 Task: Create new customer invoice with Date Opened: 13-Apr-23, Select Customer: Heads Will Roll, Terms: Net 7. Make invoice entry for item-1 with Date: 13-Apr-23, Description: Victoria's Secret Pleated Babydoll Black (XL)
, Income Account: Income:Sales, Quantity: 2, Unit Price: 12.99, Sales Tax: Y, Sales Tax Included: Y, Tax Table: Sales Tax. Post Invoice with Post Date: 13-Apr-23, Post to Accounts: Assets:Accounts Receivable. Pay / Process Payment with Transaction Date: 19-Apr-23, Amount: 25.98, Transfer Account: Checking Account. Go to 'Print Invoice'. Save a pdf copy of the invoice.
Action: Mouse moved to (168, 37)
Screenshot: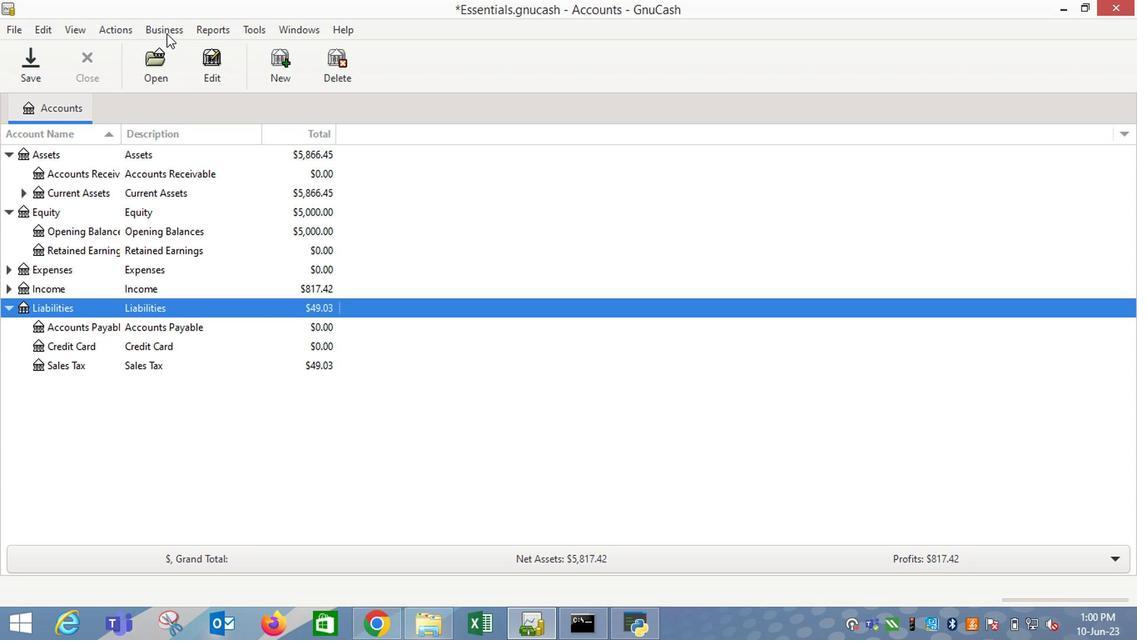 
Action: Mouse pressed left at (168, 37)
Screenshot: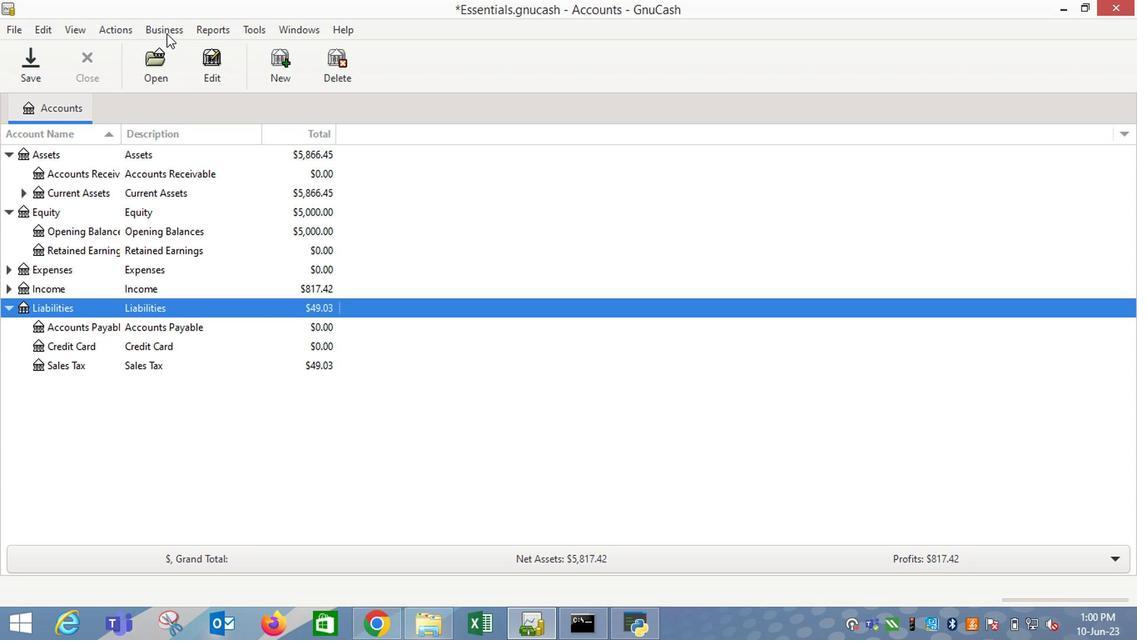 
Action: Mouse moved to (379, 122)
Screenshot: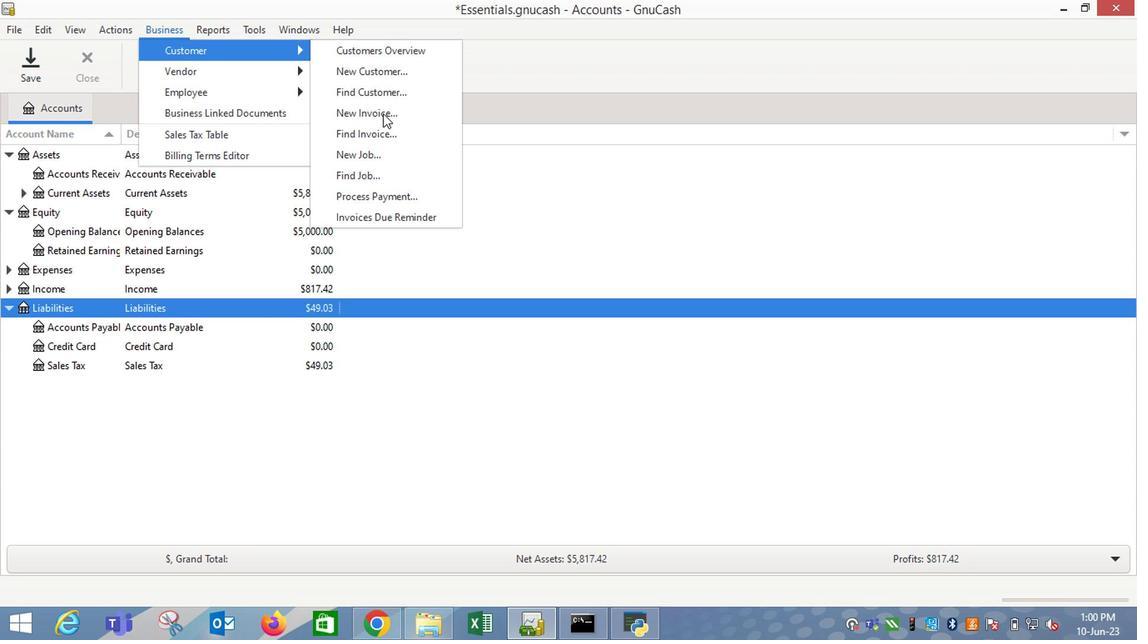 
Action: Mouse pressed left at (379, 122)
Screenshot: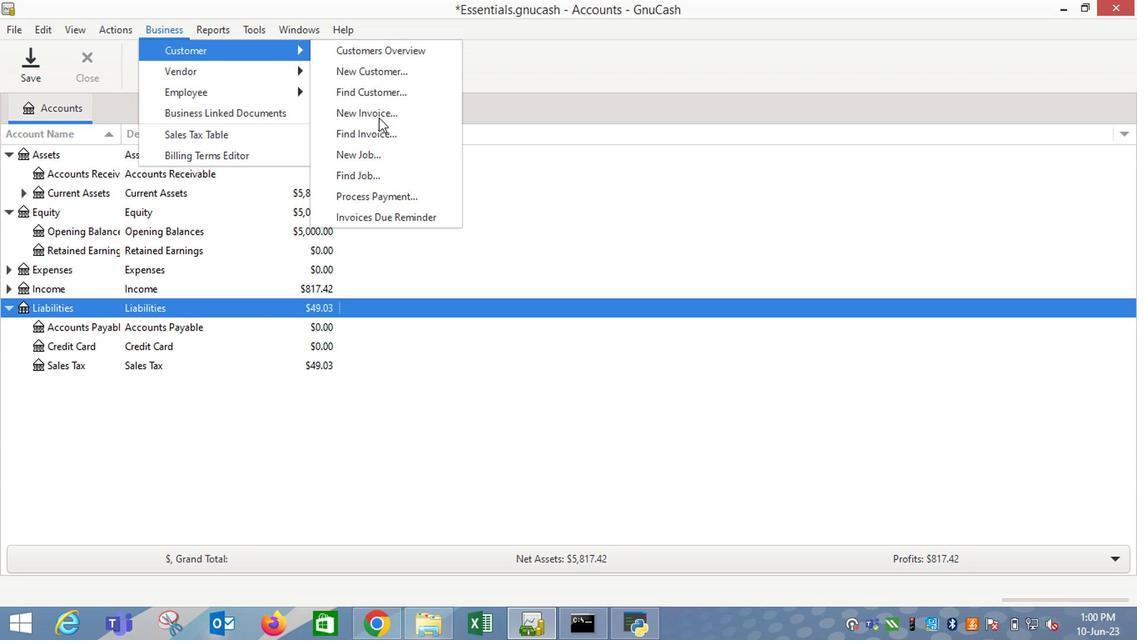 
Action: Mouse moved to (686, 257)
Screenshot: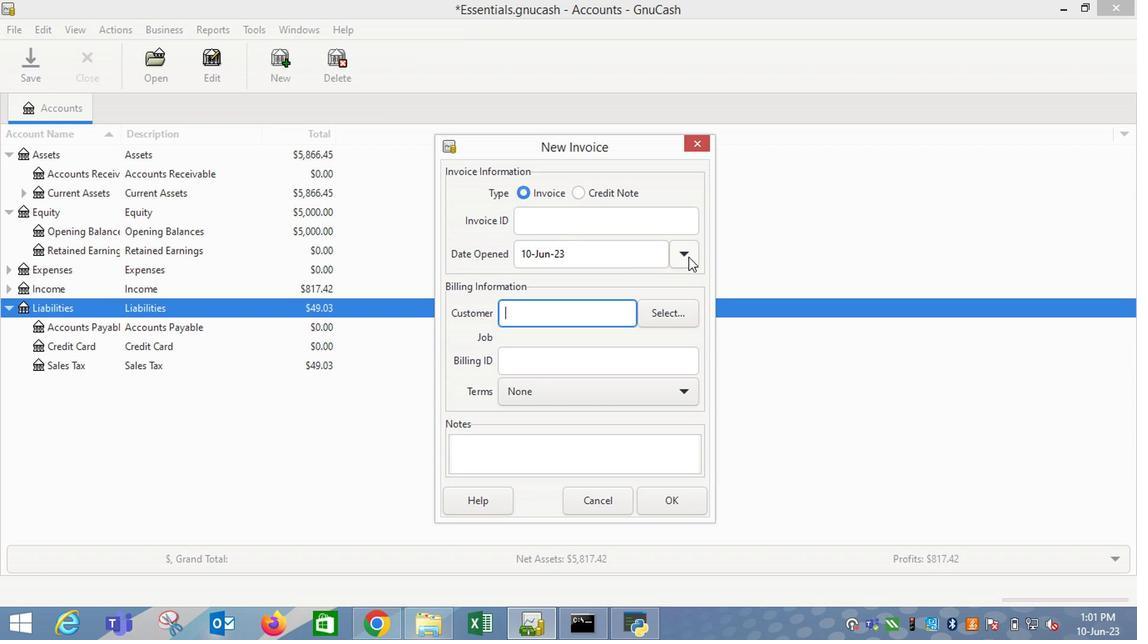 
Action: Mouse pressed left at (686, 257)
Screenshot: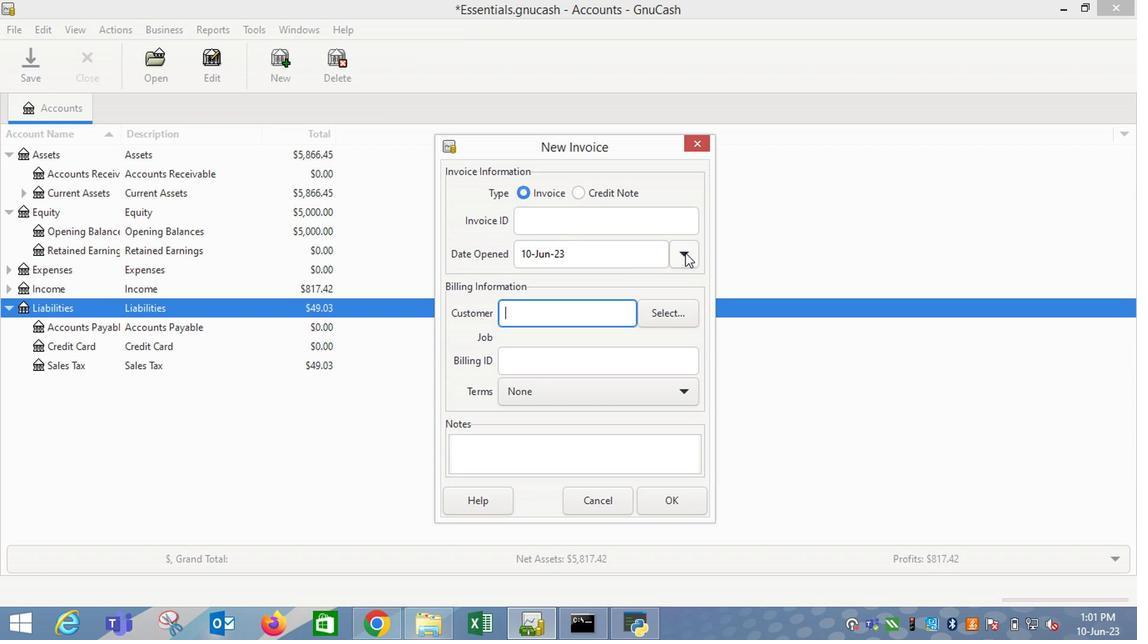 
Action: Mouse moved to (555, 280)
Screenshot: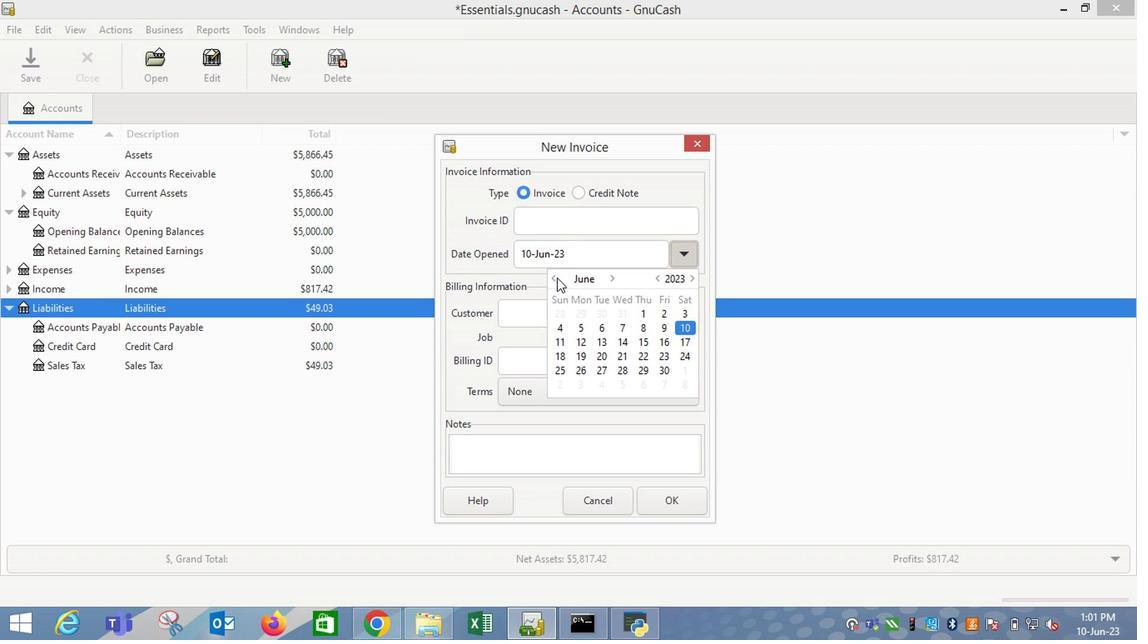 
Action: Mouse pressed left at (555, 280)
Screenshot: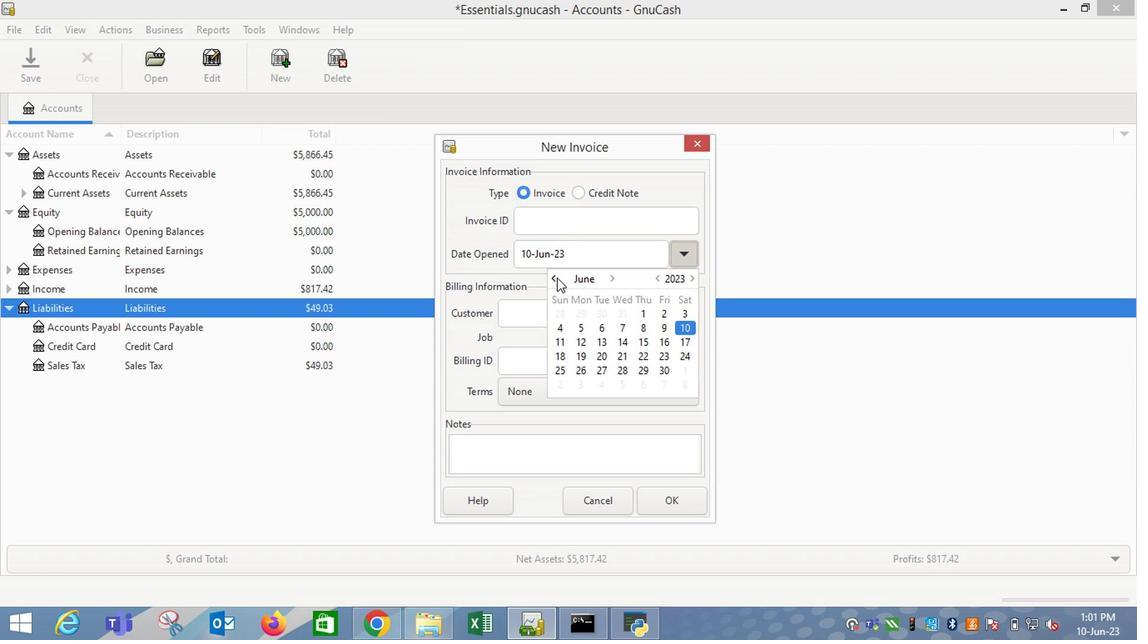 
Action: Mouse pressed left at (555, 280)
Screenshot: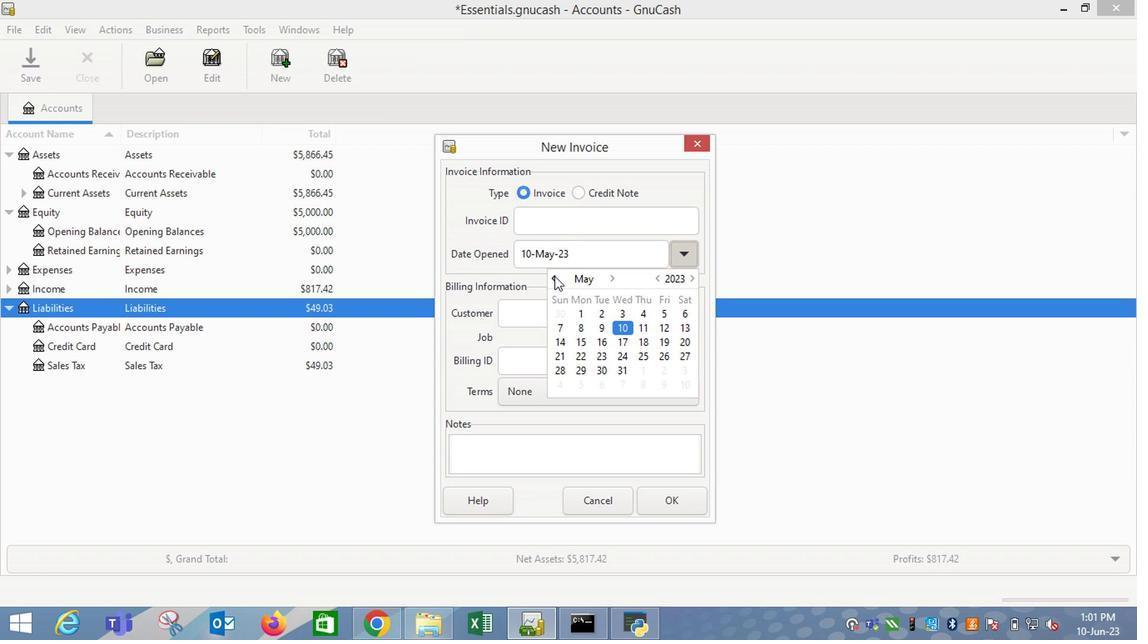 
Action: Mouse moved to (641, 343)
Screenshot: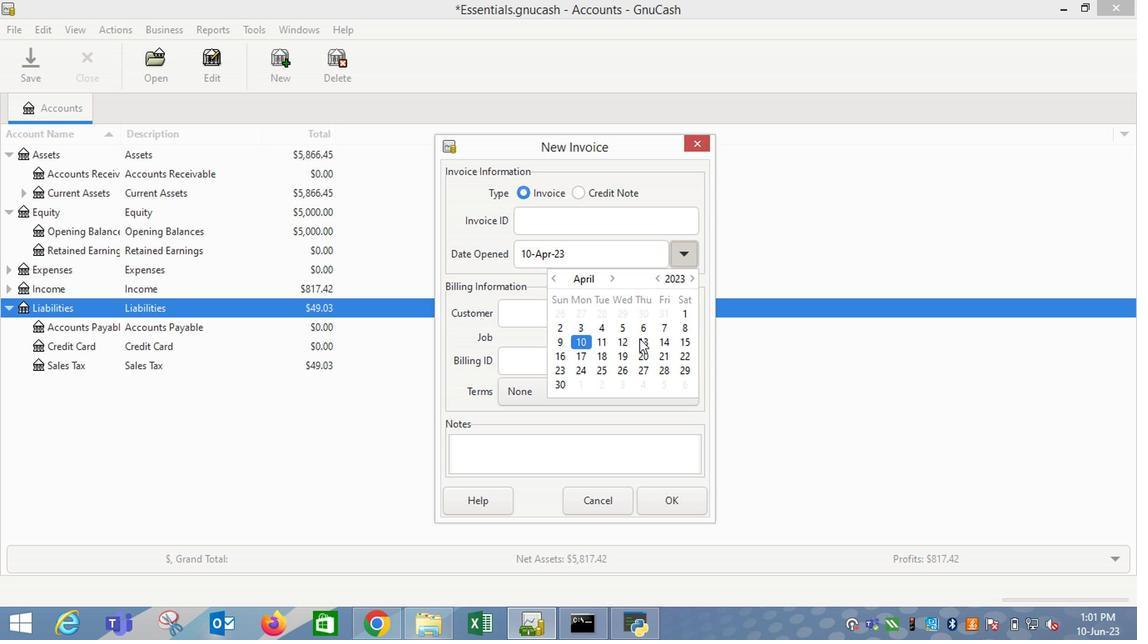 
Action: Mouse pressed left at (641, 343)
Screenshot: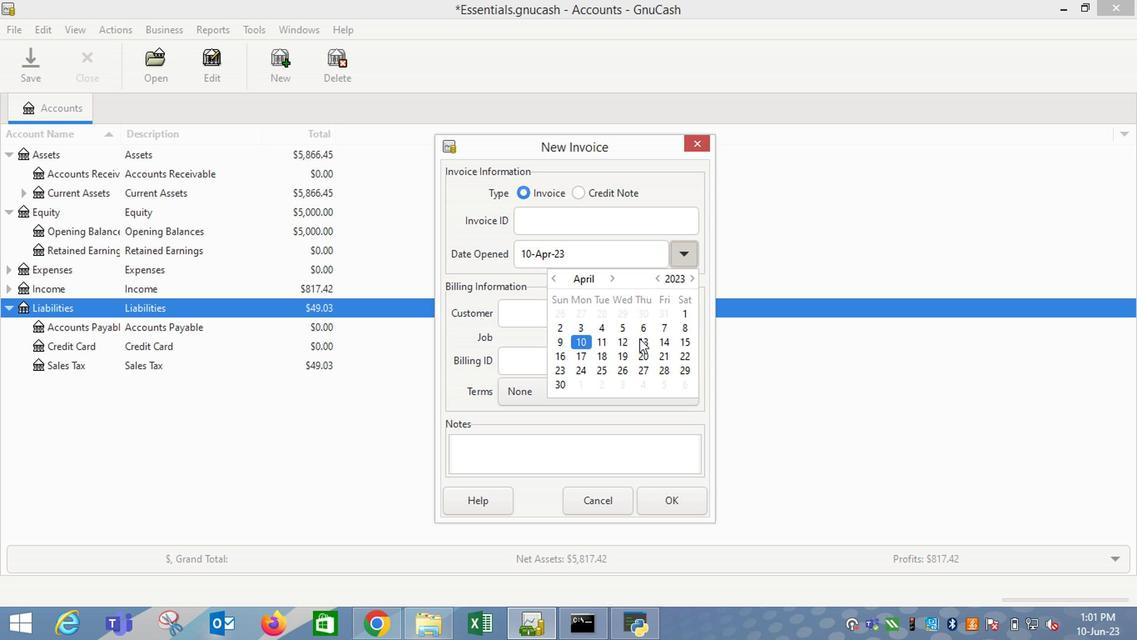 
Action: Mouse moved to (519, 321)
Screenshot: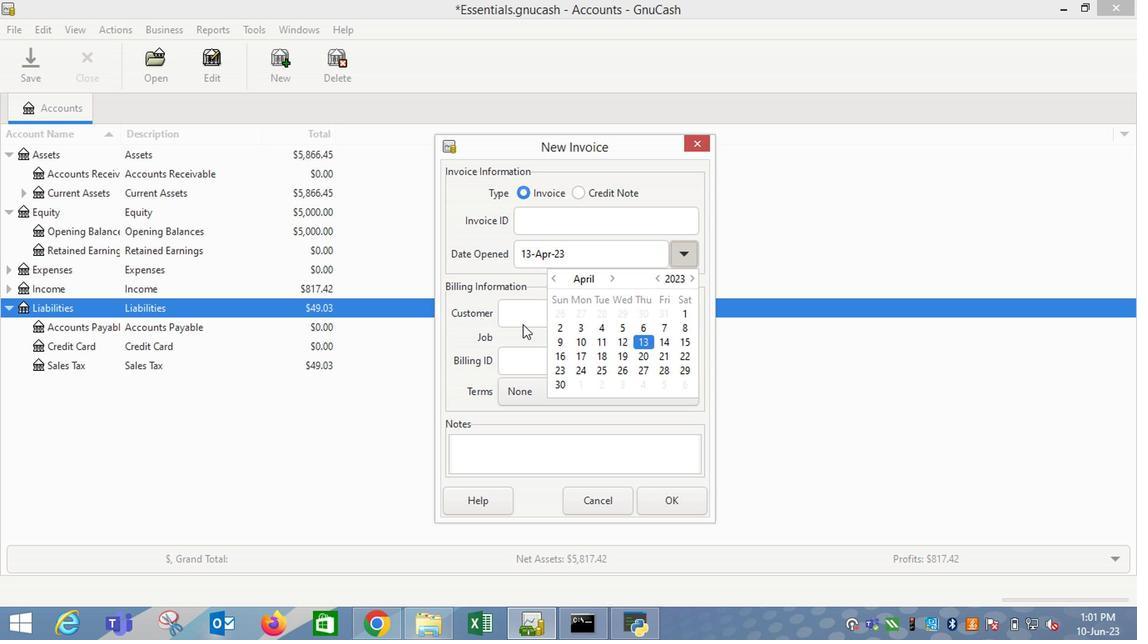
Action: Mouse pressed left at (519, 321)
Screenshot: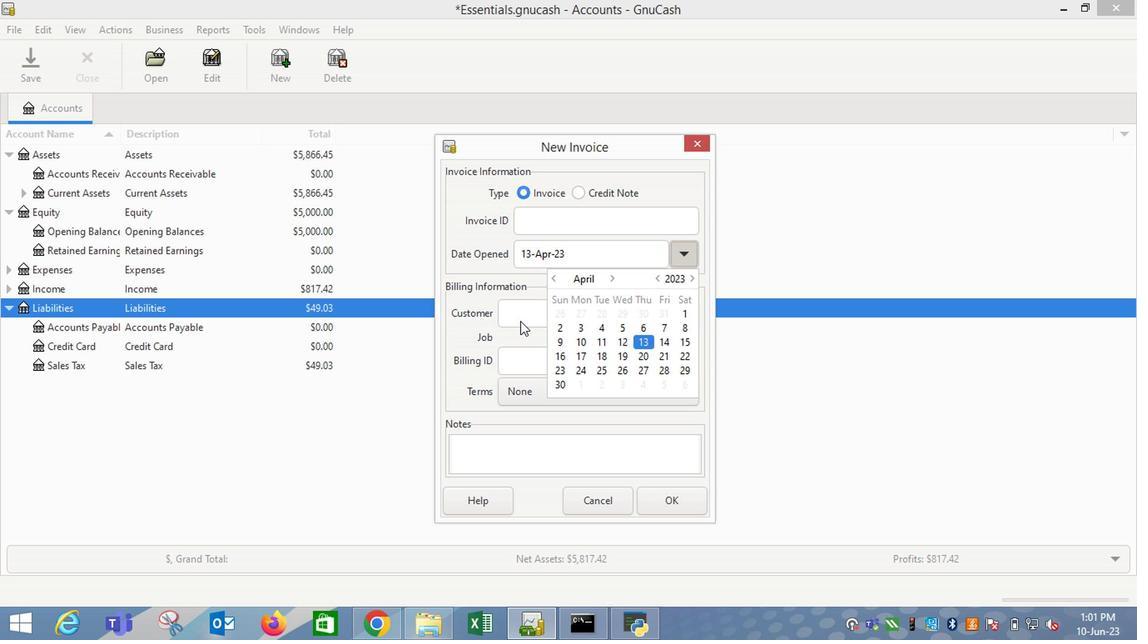 
Action: Mouse moved to (525, 317)
Screenshot: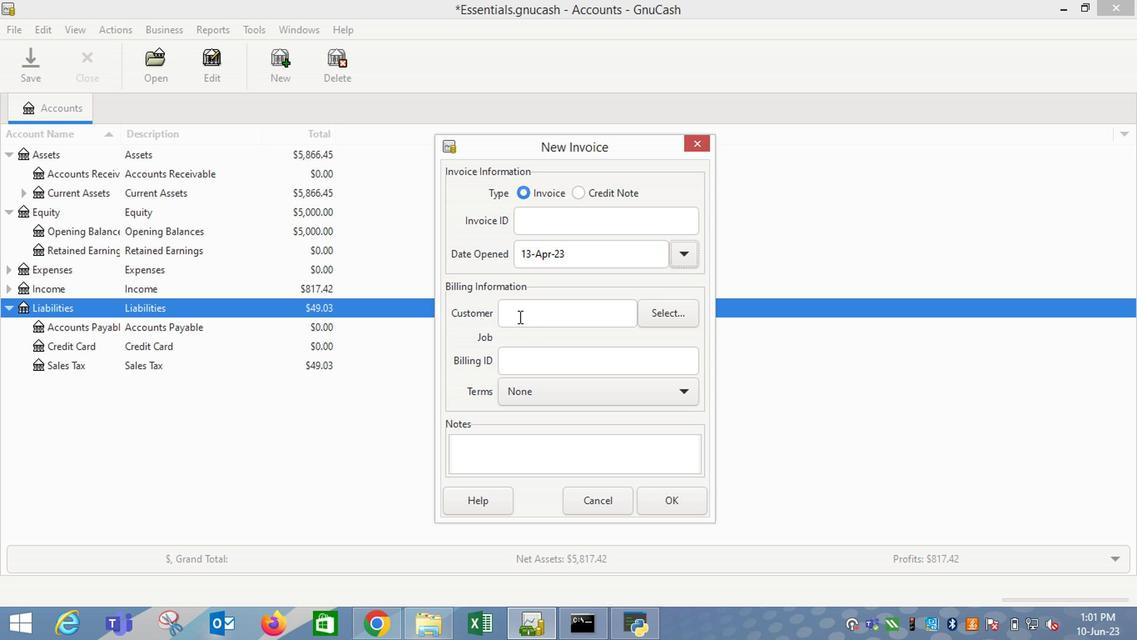 
Action: Mouse pressed left at (525, 317)
Screenshot: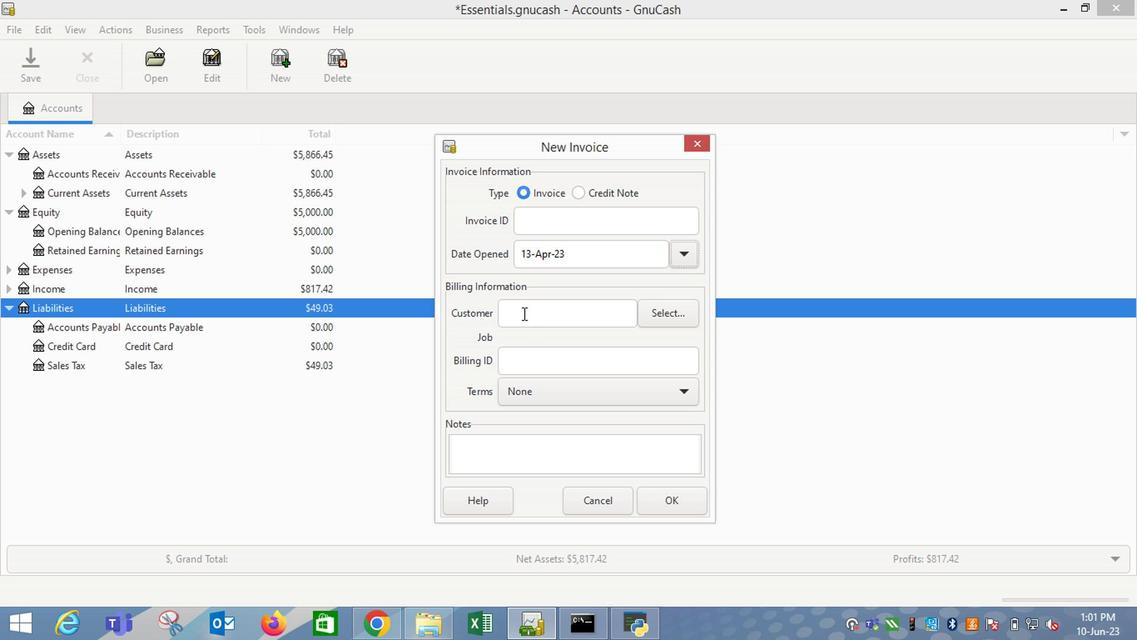 
Action: Key pressed <Key.shift_r><Key.shift_r><Key.shift_r>Heads
Screenshot: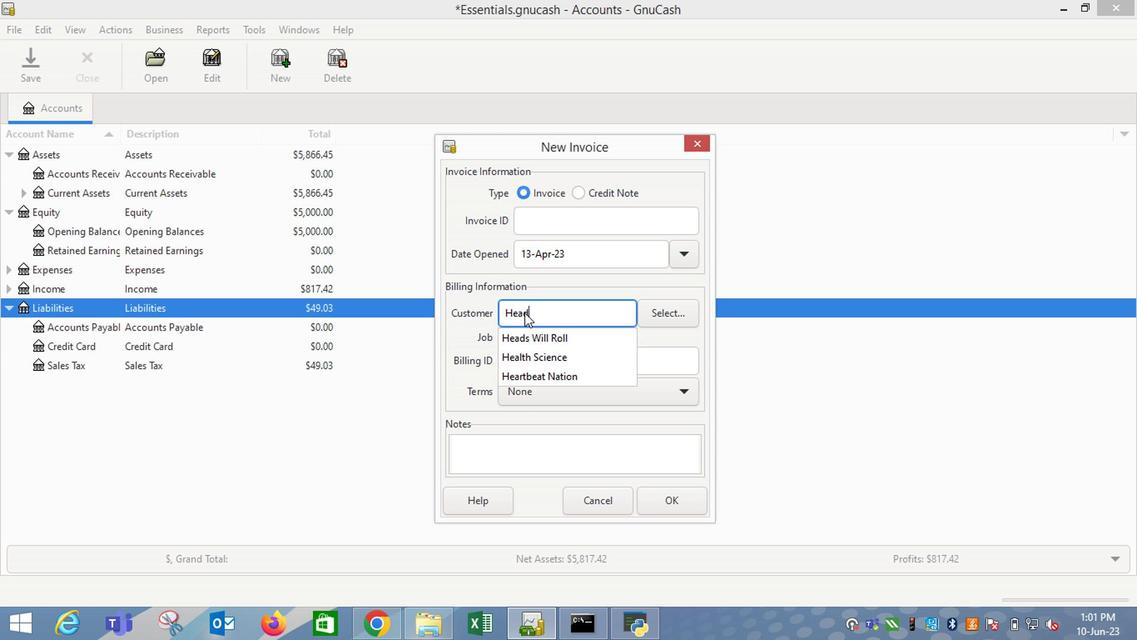 
Action: Mouse moved to (546, 342)
Screenshot: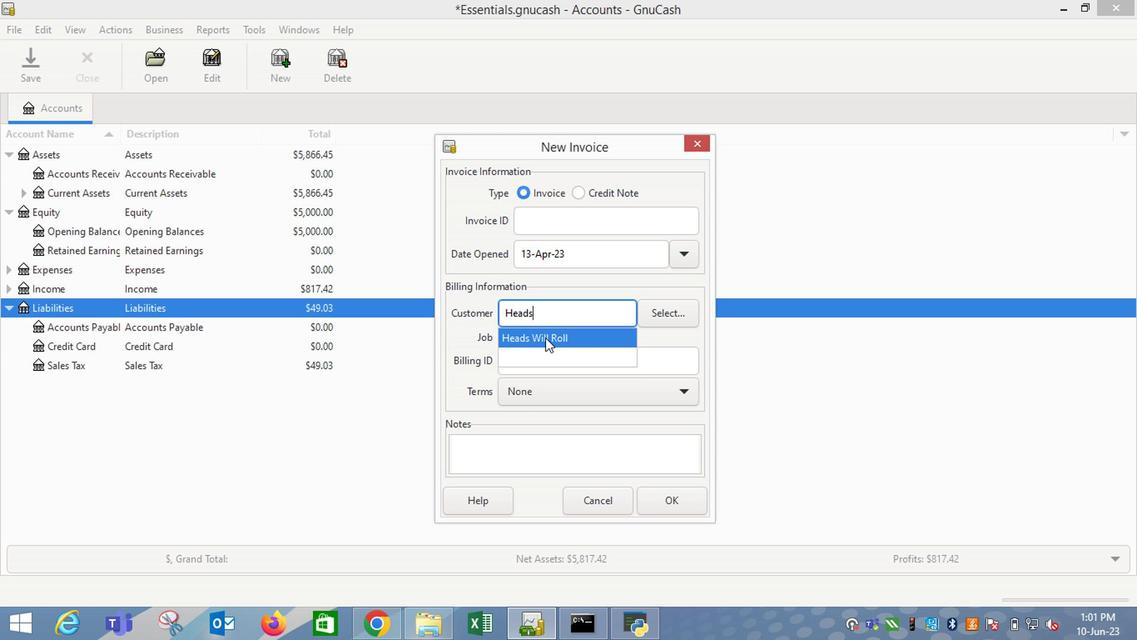 
Action: Mouse pressed left at (546, 342)
Screenshot: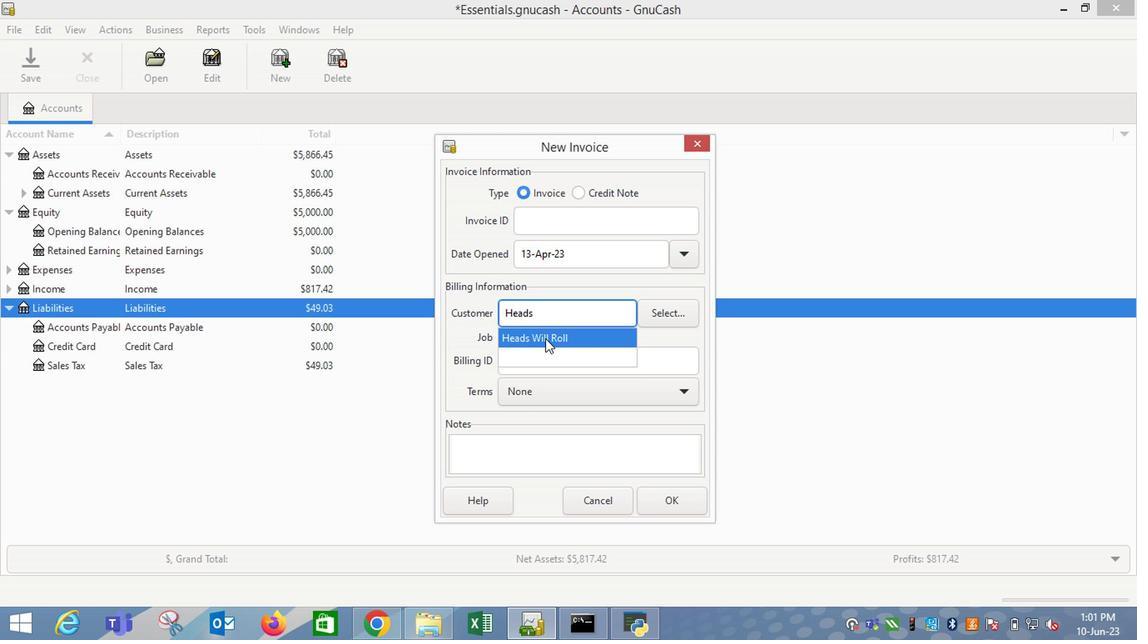 
Action: Mouse moved to (539, 402)
Screenshot: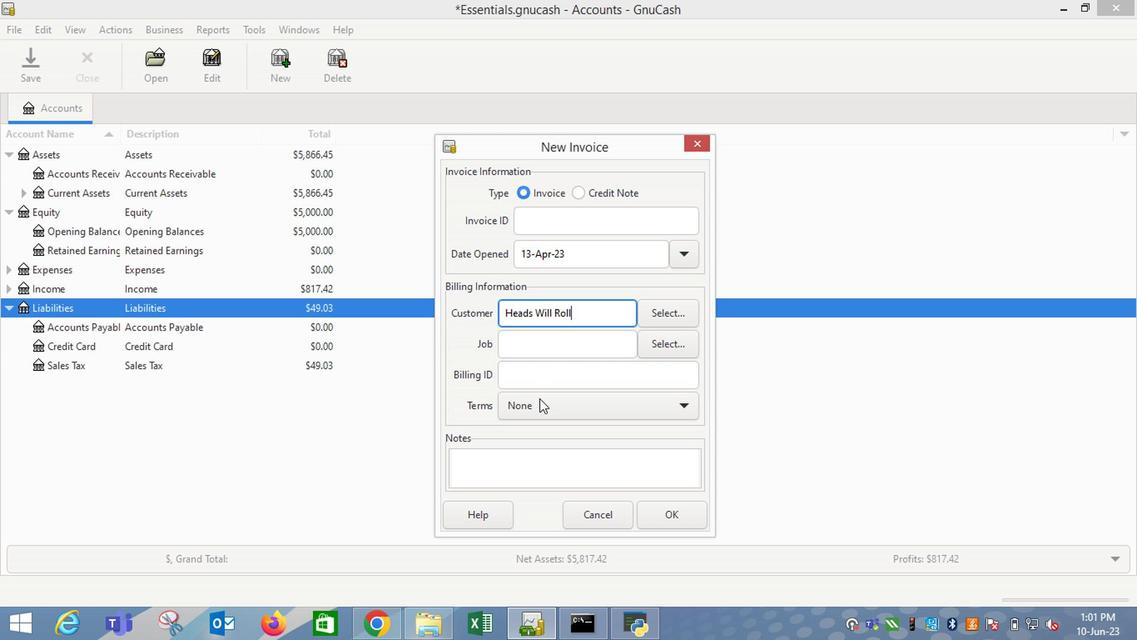 
Action: Mouse pressed left at (539, 402)
Screenshot: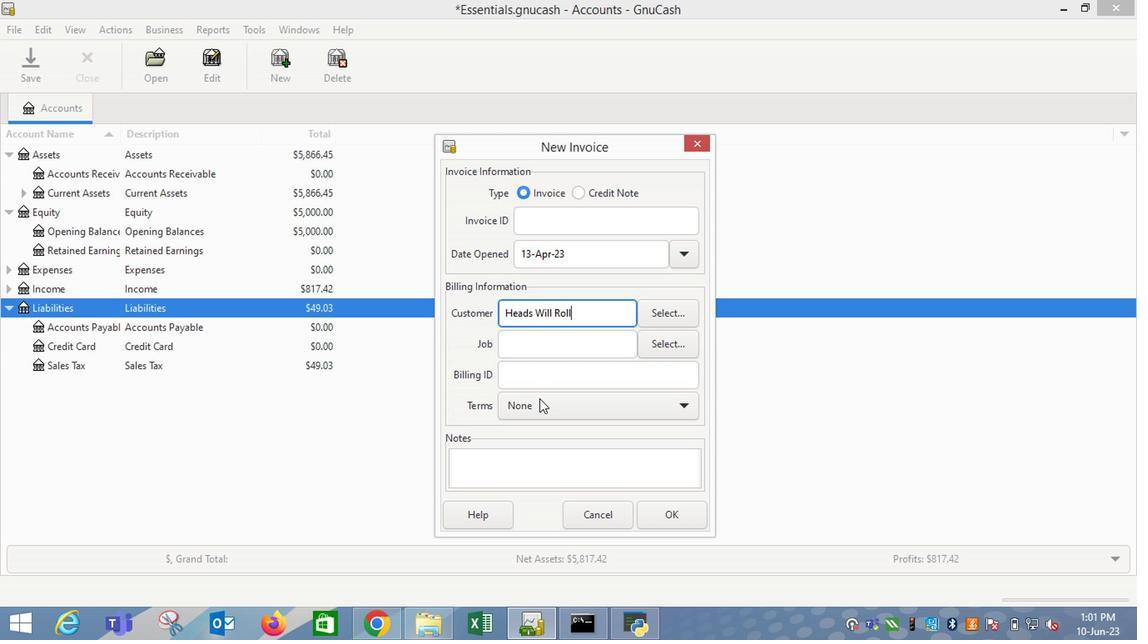
Action: Mouse moved to (539, 480)
Screenshot: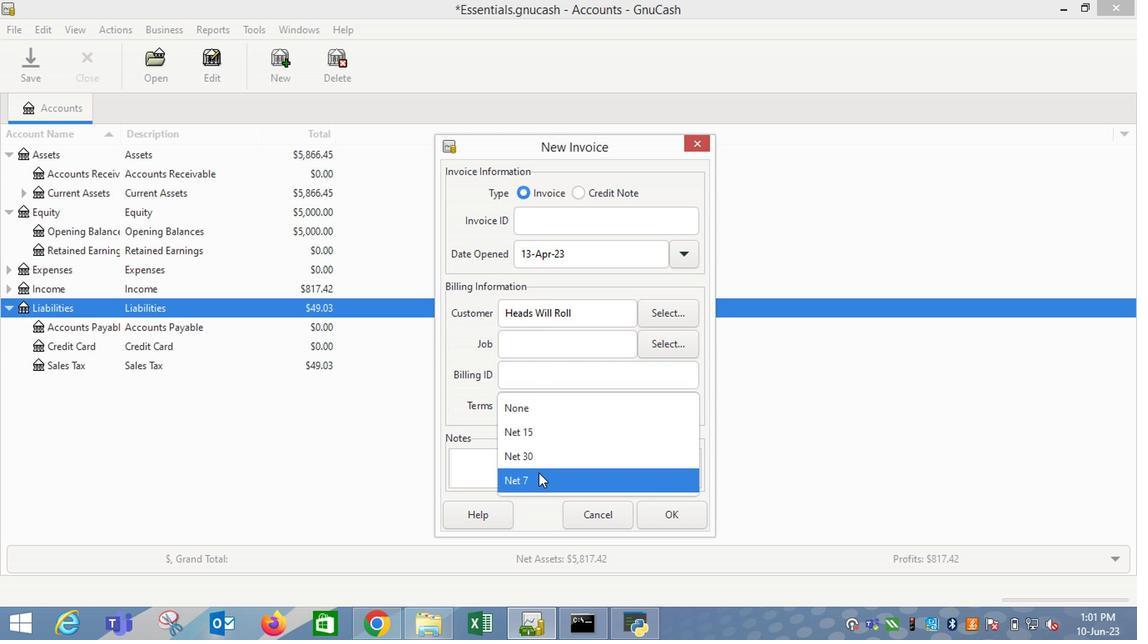 
Action: Mouse pressed left at (539, 480)
Screenshot: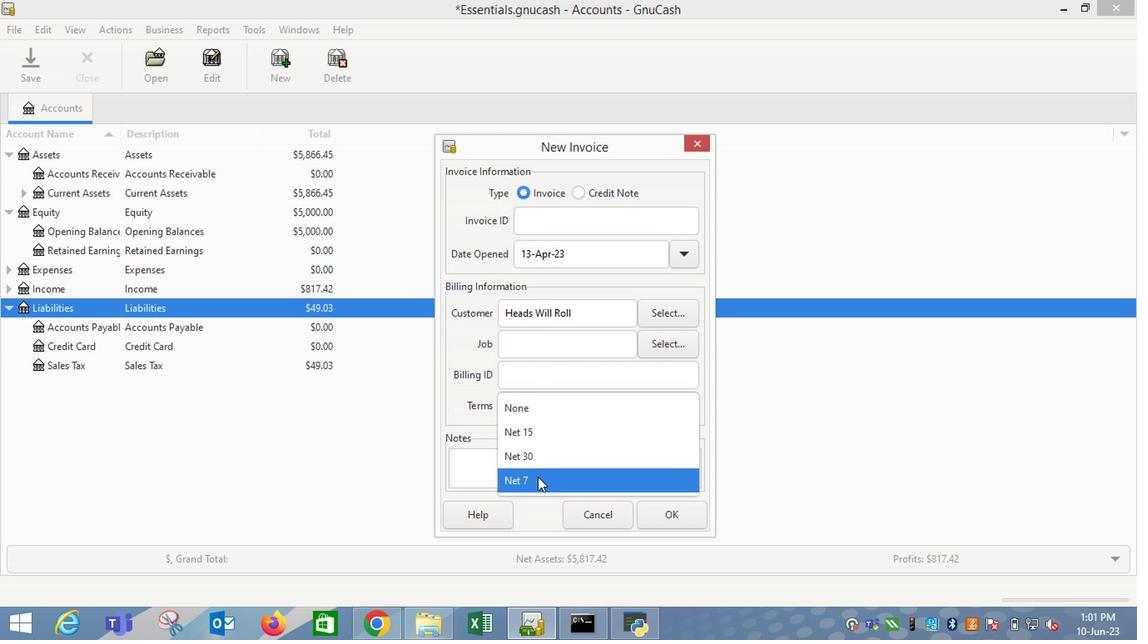
Action: Mouse moved to (657, 517)
Screenshot: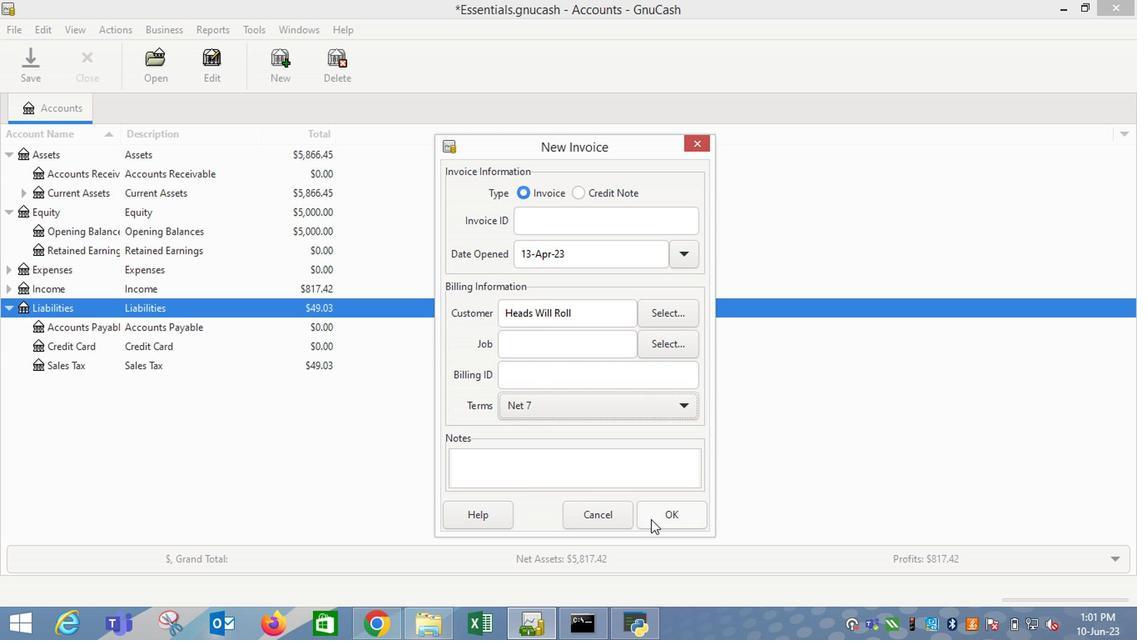 
Action: Mouse pressed left at (657, 517)
Screenshot: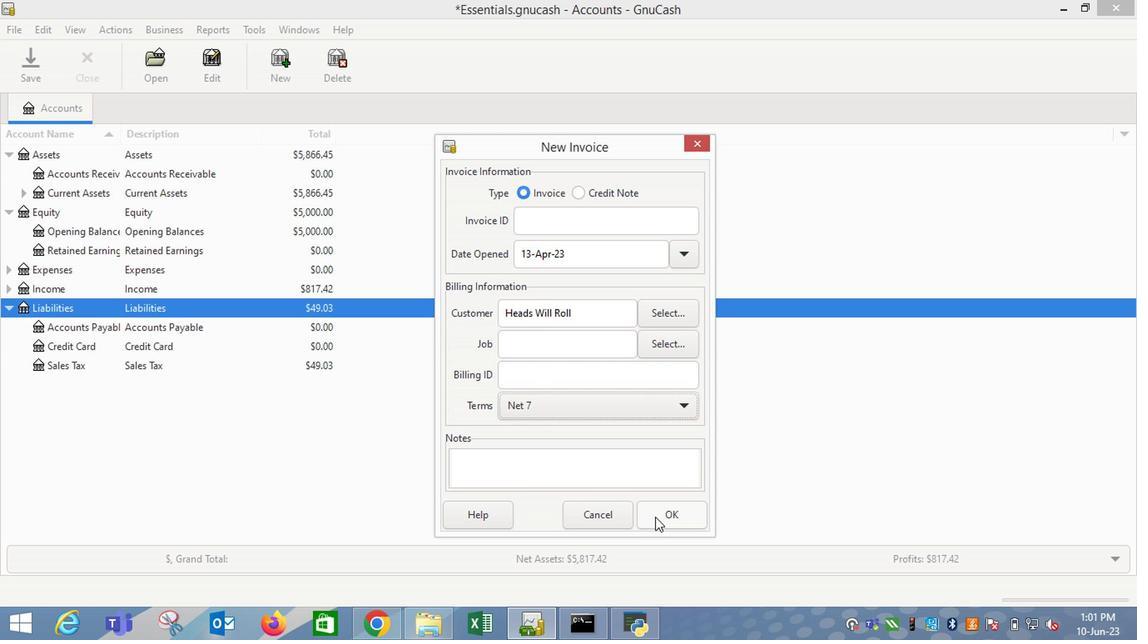
Action: Mouse moved to (72, 329)
Screenshot: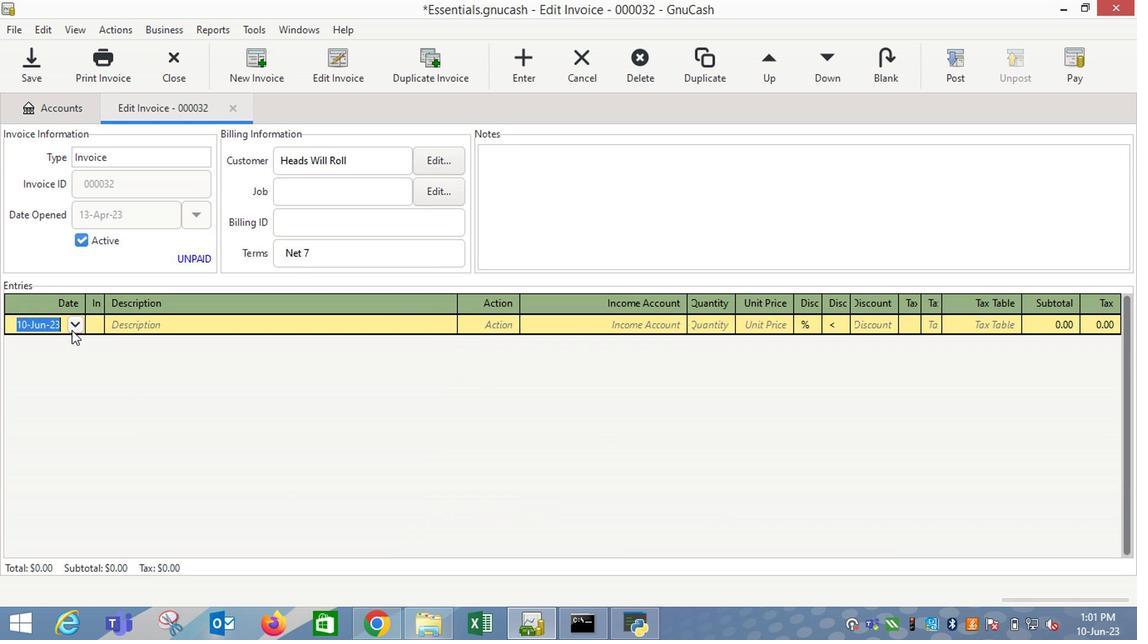 
Action: Mouse pressed left at (72, 329)
Screenshot: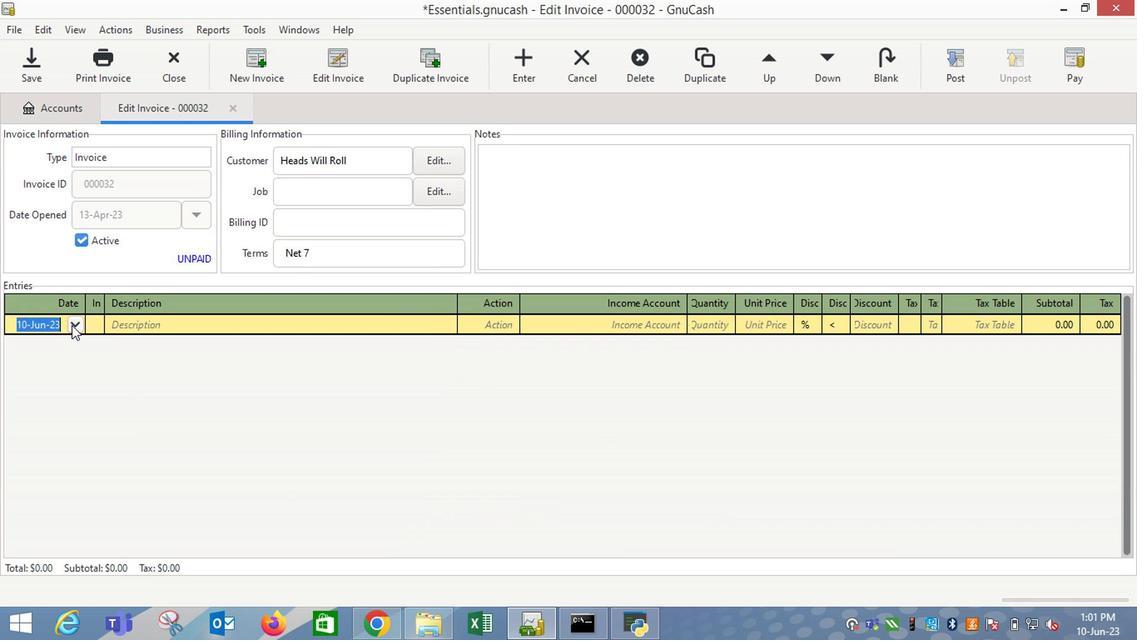 
Action: Mouse moved to (12, 348)
Screenshot: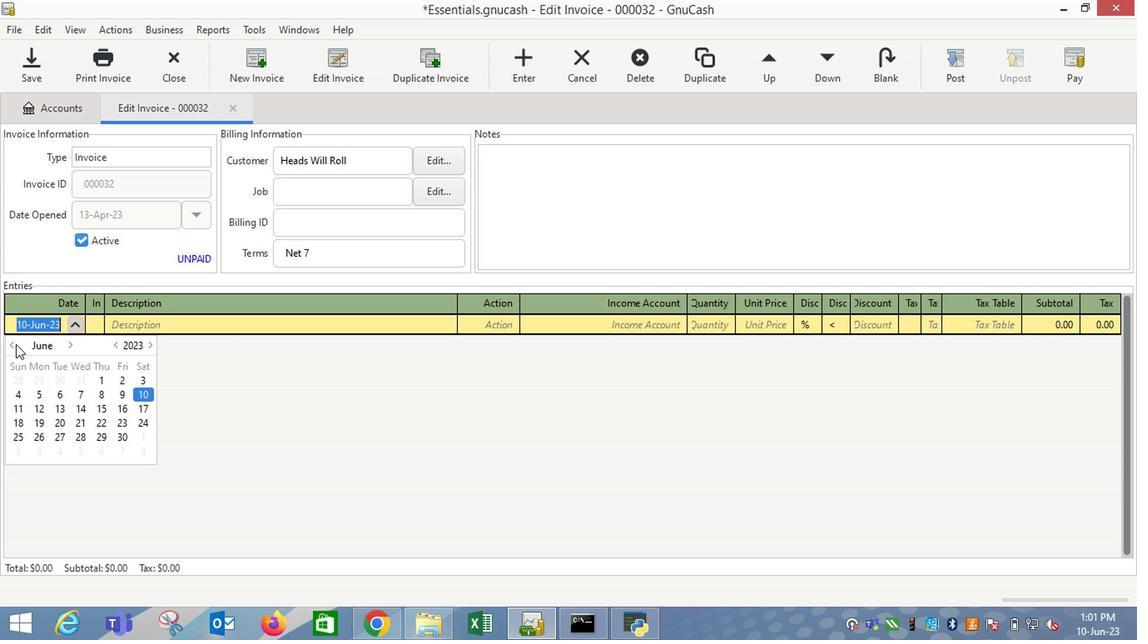 
Action: Mouse pressed left at (12, 348)
Screenshot: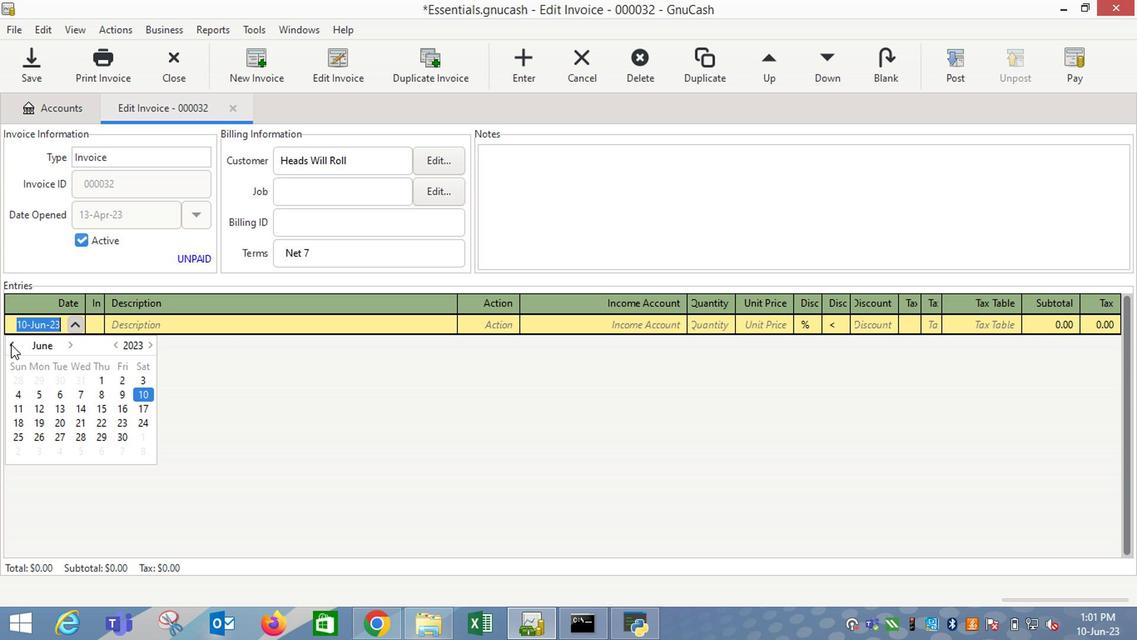 
Action: Mouse pressed left at (12, 348)
Screenshot: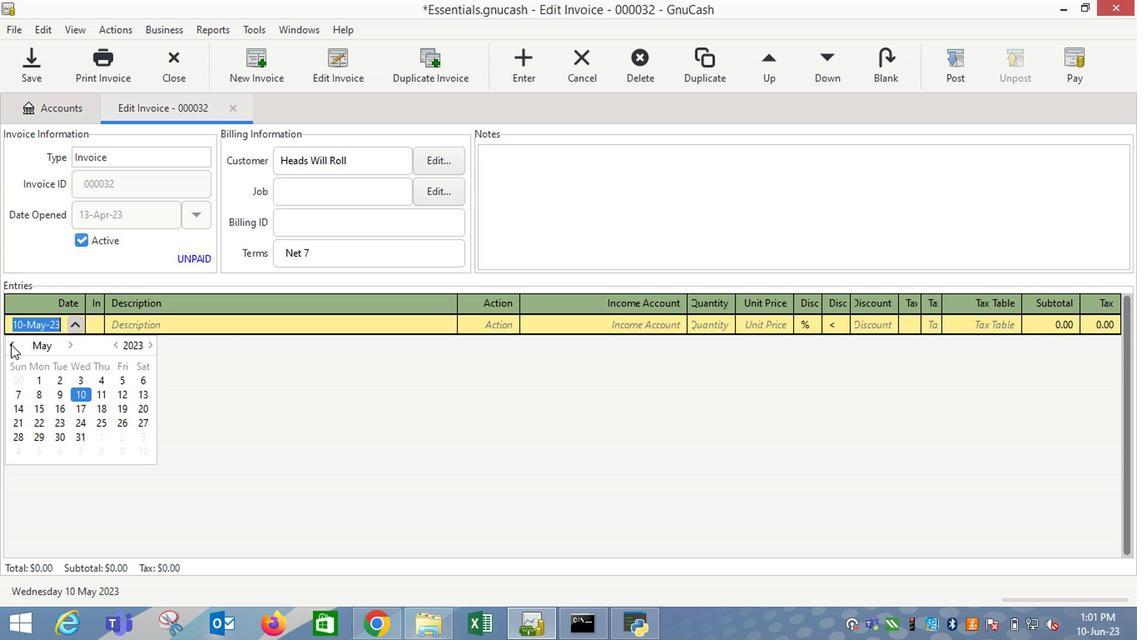 
Action: Mouse moved to (103, 412)
Screenshot: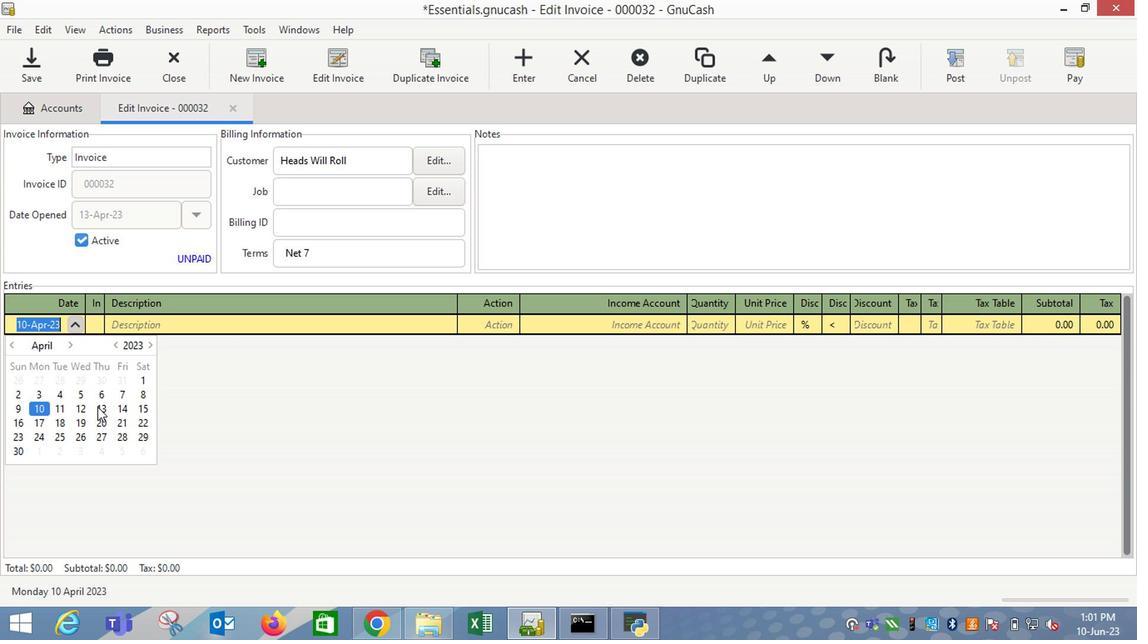 
Action: Mouse pressed left at (103, 412)
Screenshot: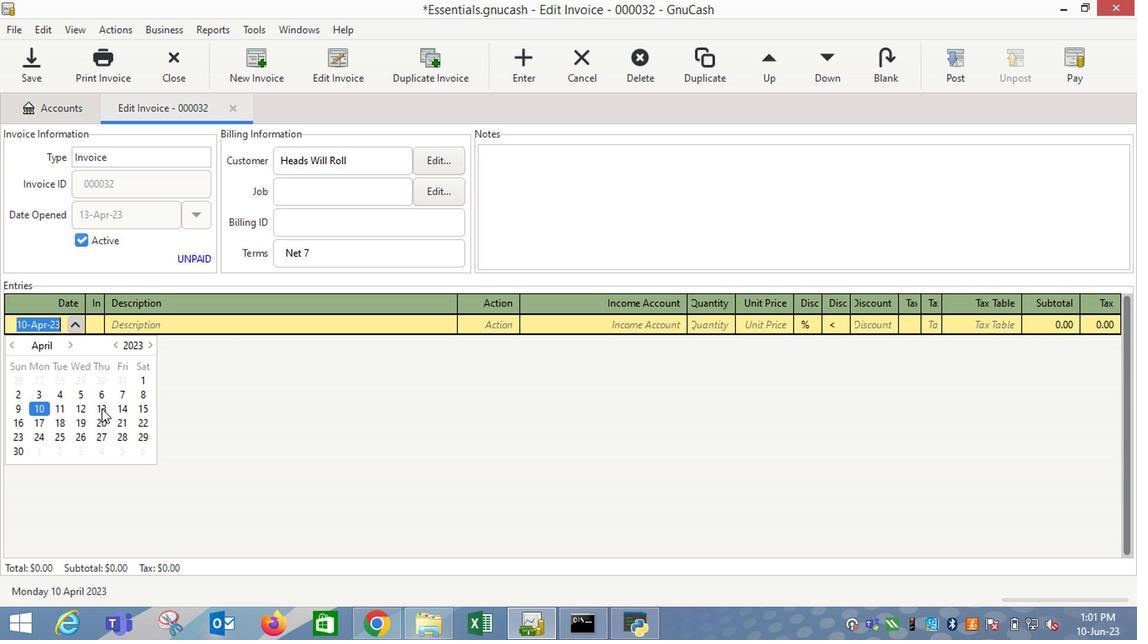 
Action: Mouse moved to (131, 398)
Screenshot: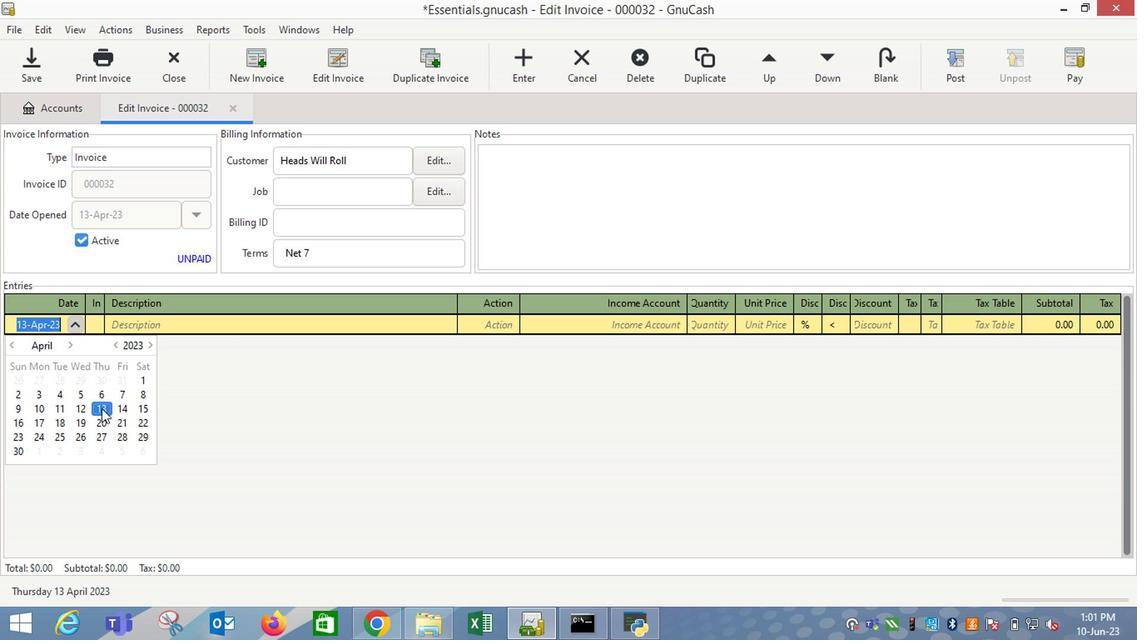 
Action: Key pressed <Key.tab><Key.shift_r>Victoria's<Key.space><Key.shift_r>Secret<Key.space><Key.shift_r>Pleated<Key.space><Key.shift_r><Key.shift_r>Babydoll<Key.space><Key.shift_r>Black<Key.space><Key.shift_r>(XL)<Key.tab><Key.tab>i<Key.down><Key.down><Key.down><Key.tab>2<Key.tab>12.99<Key.tab>
Screenshot: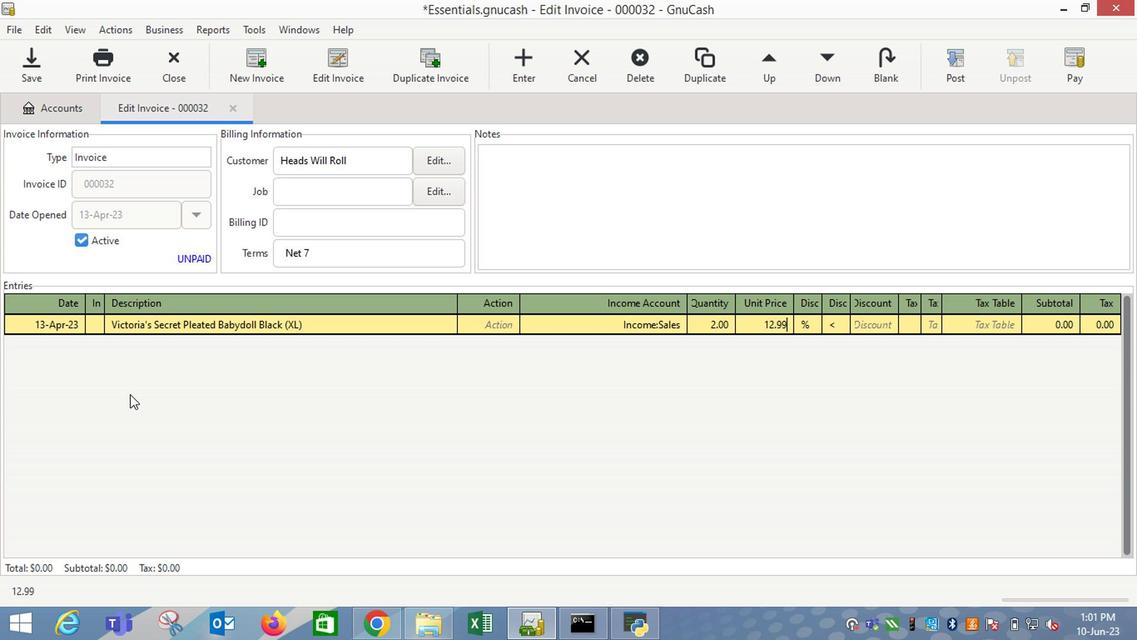 
Action: Mouse moved to (904, 328)
Screenshot: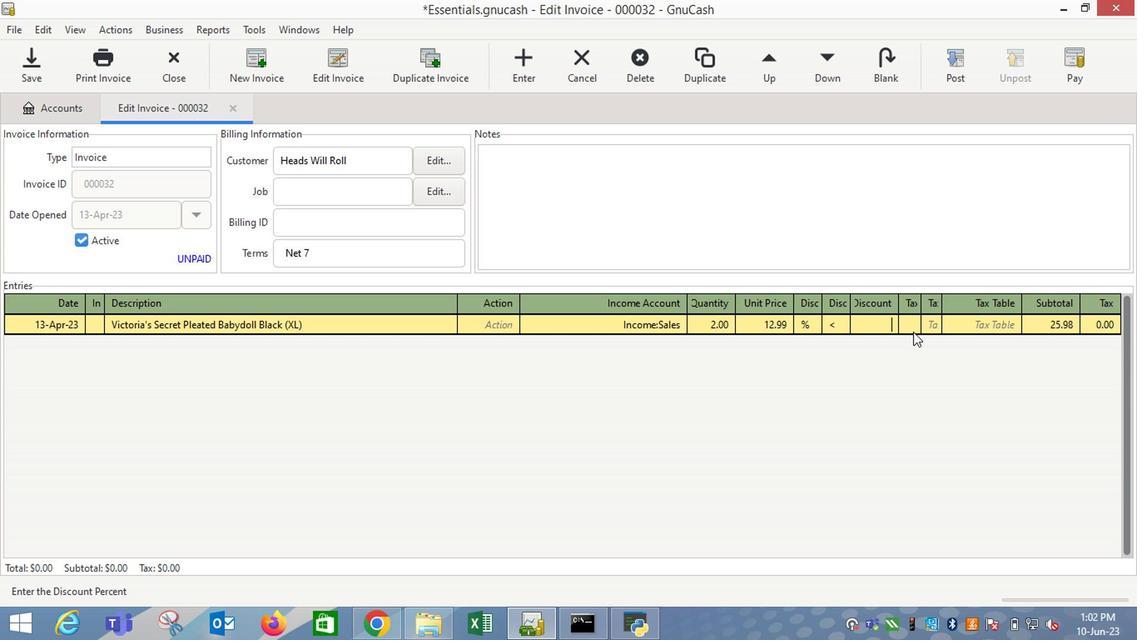 
Action: Mouse pressed left at (904, 328)
Screenshot: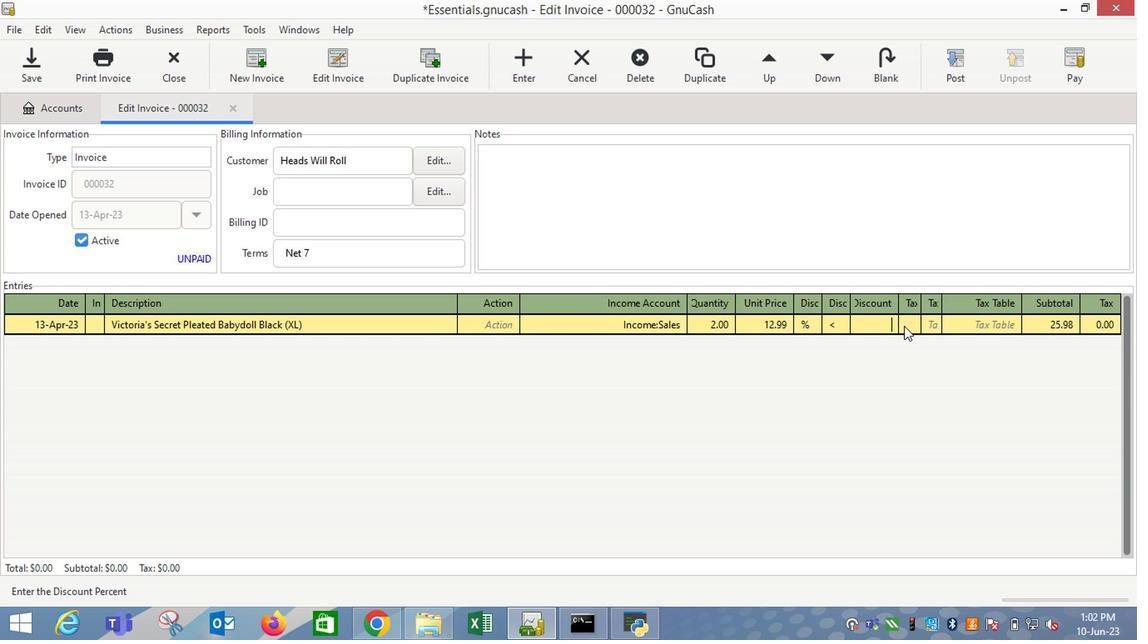 
Action: Mouse moved to (931, 330)
Screenshot: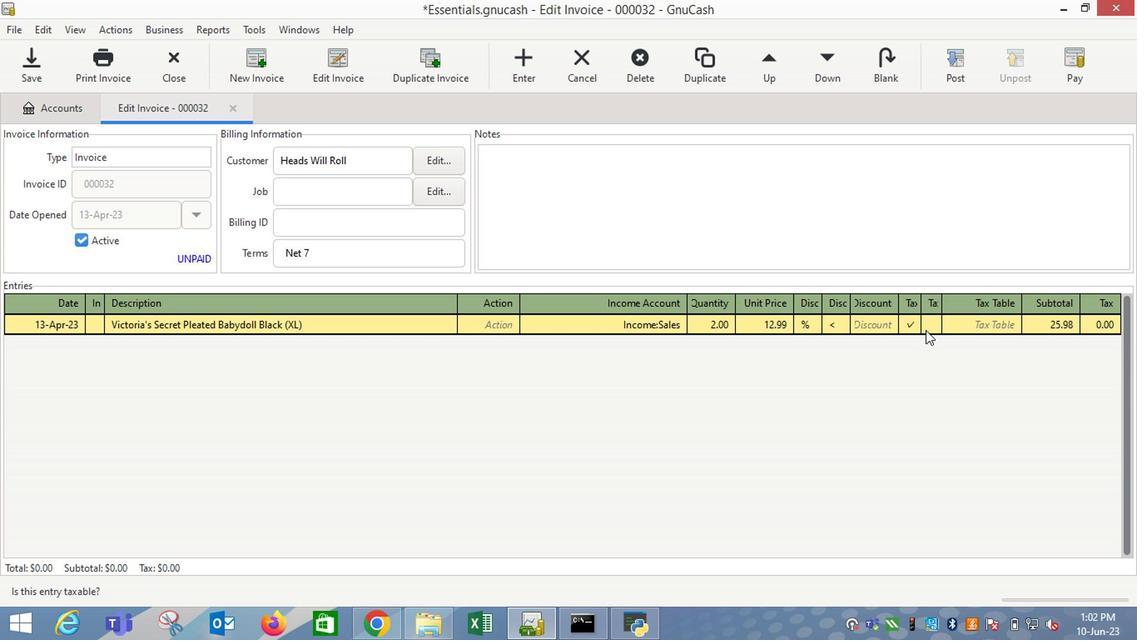 
Action: Mouse pressed left at (931, 330)
Screenshot: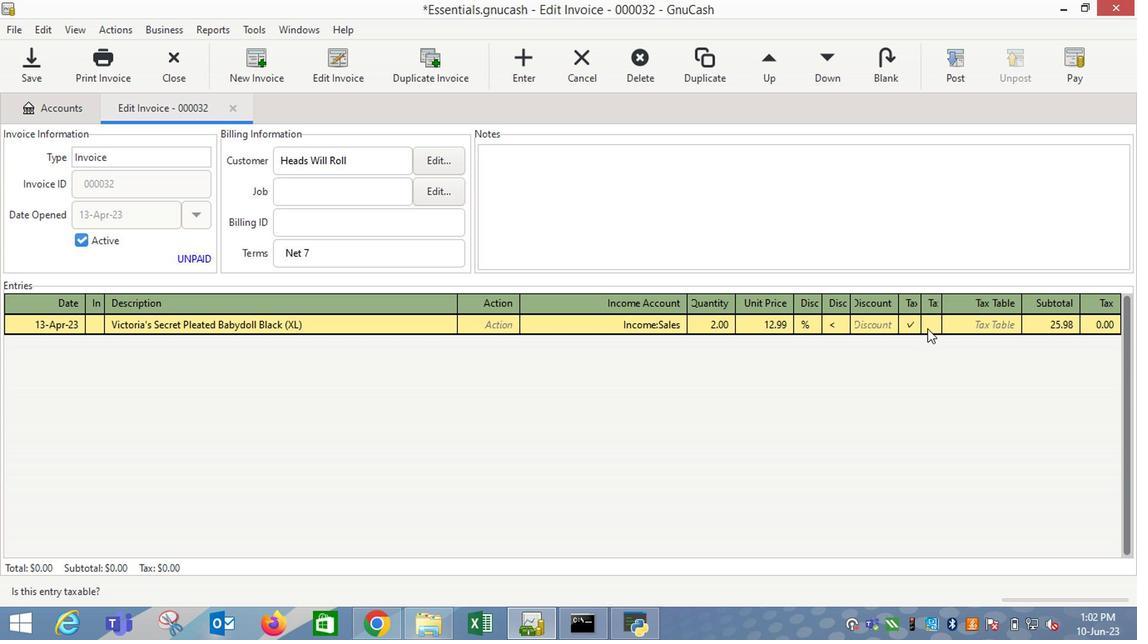 
Action: Mouse moved to (973, 324)
Screenshot: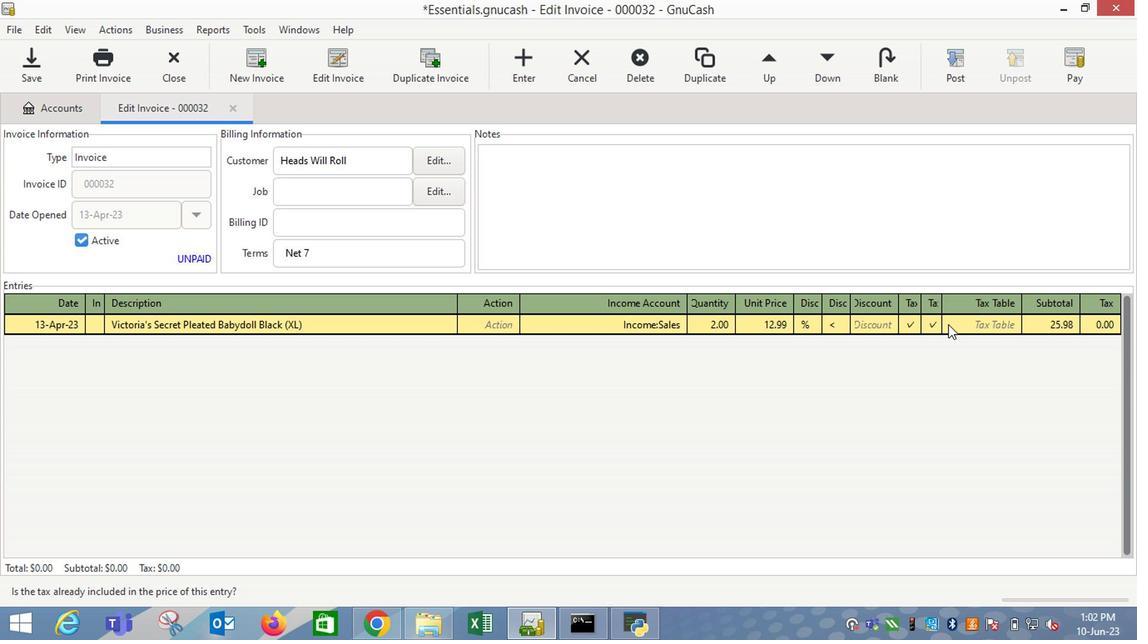 
Action: Mouse pressed left at (973, 324)
Screenshot: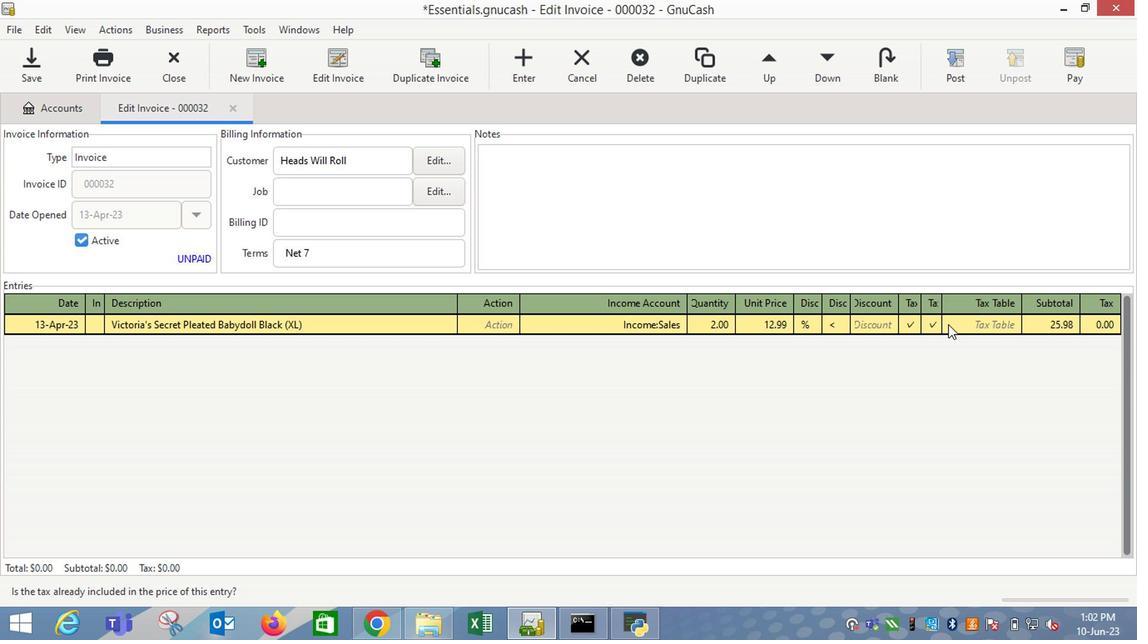 
Action: Mouse moved to (1011, 332)
Screenshot: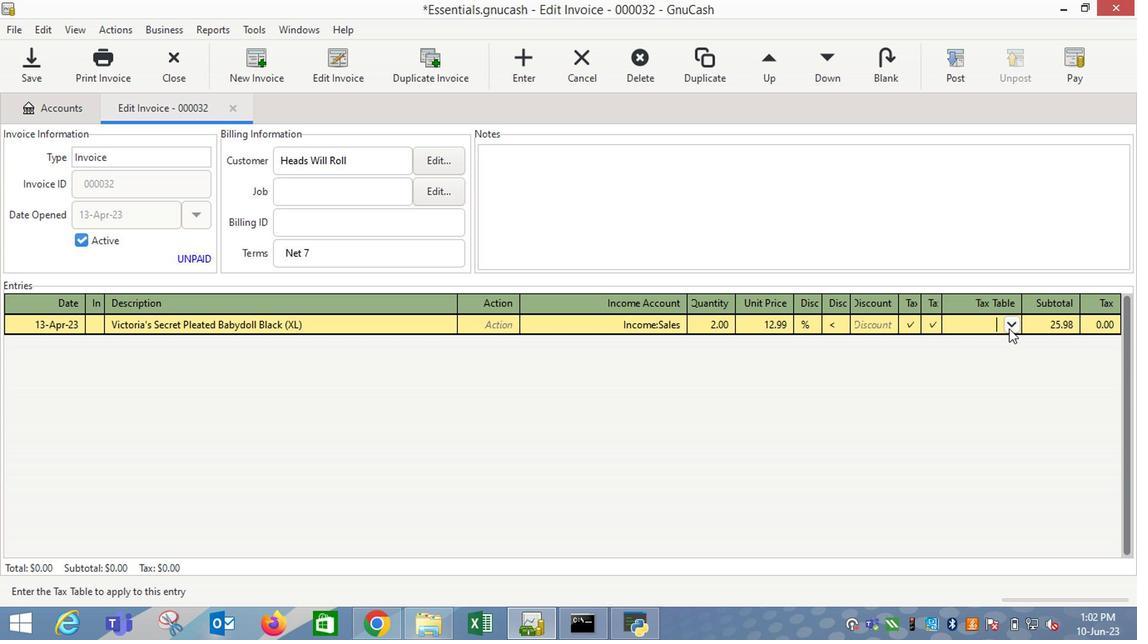 
Action: Mouse pressed left at (1011, 332)
Screenshot: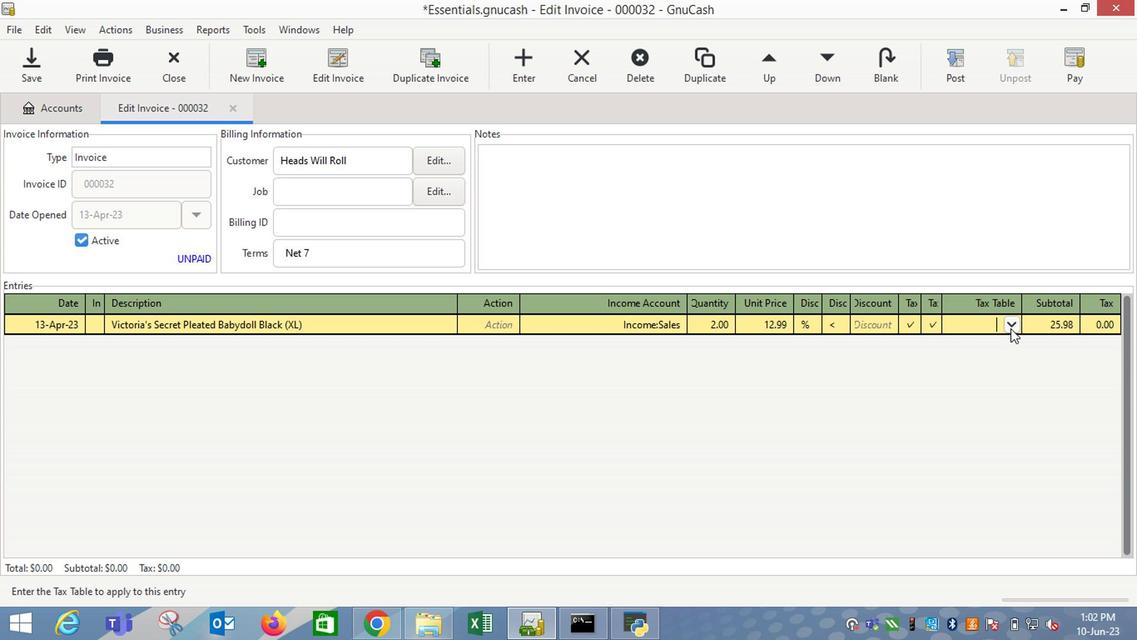 
Action: Mouse moved to (970, 354)
Screenshot: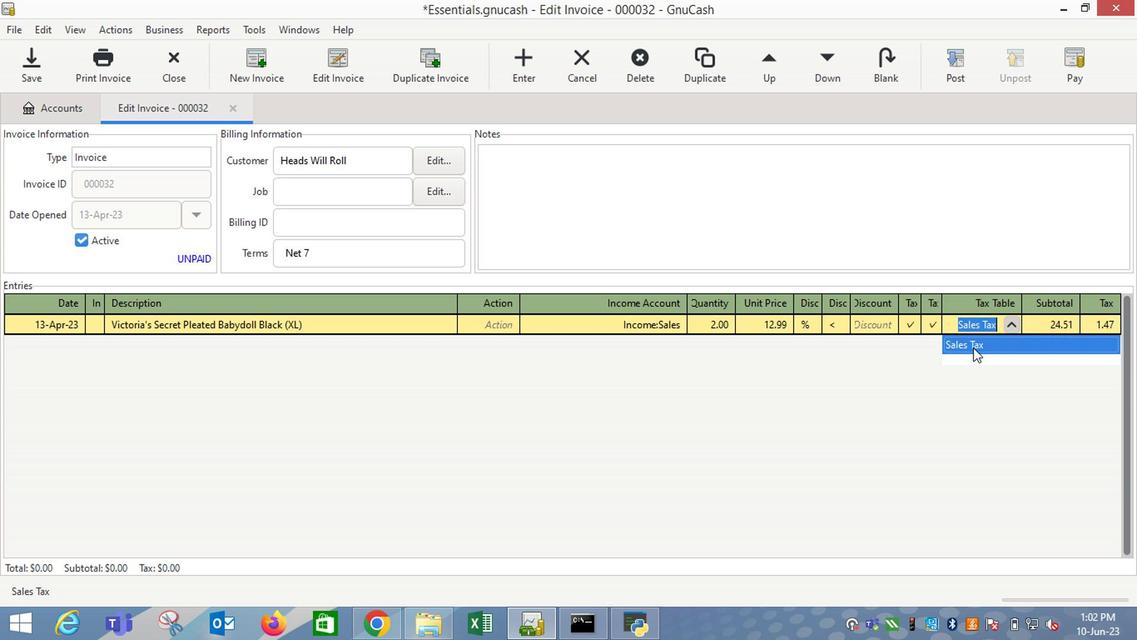 
Action: Mouse pressed left at (970, 354)
Screenshot: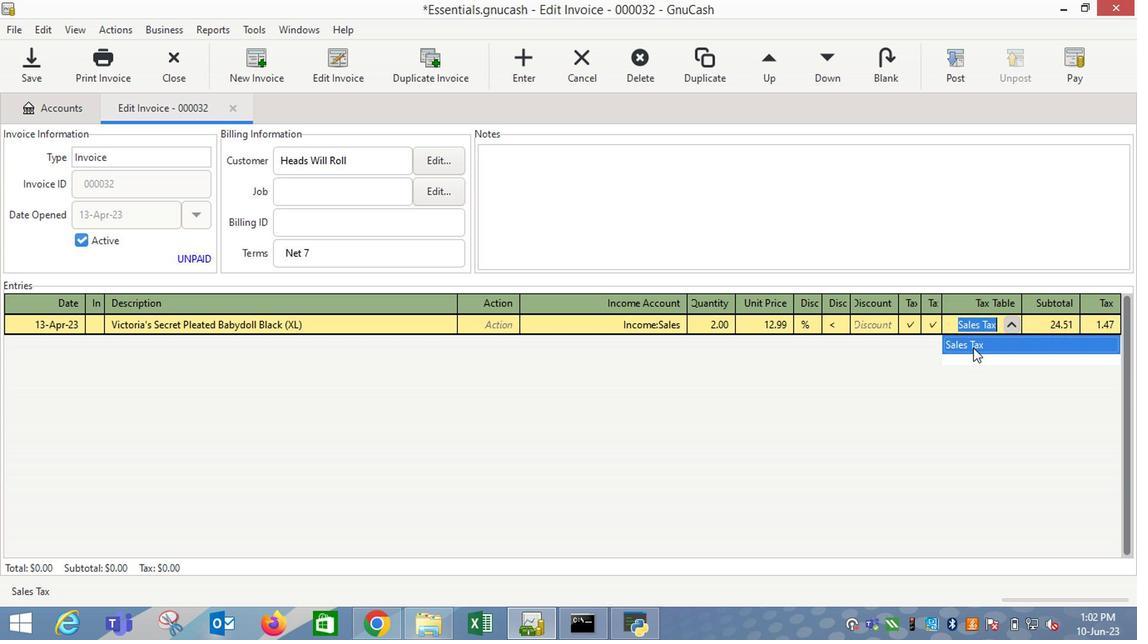 
Action: Key pressed <Key.enter>
Screenshot: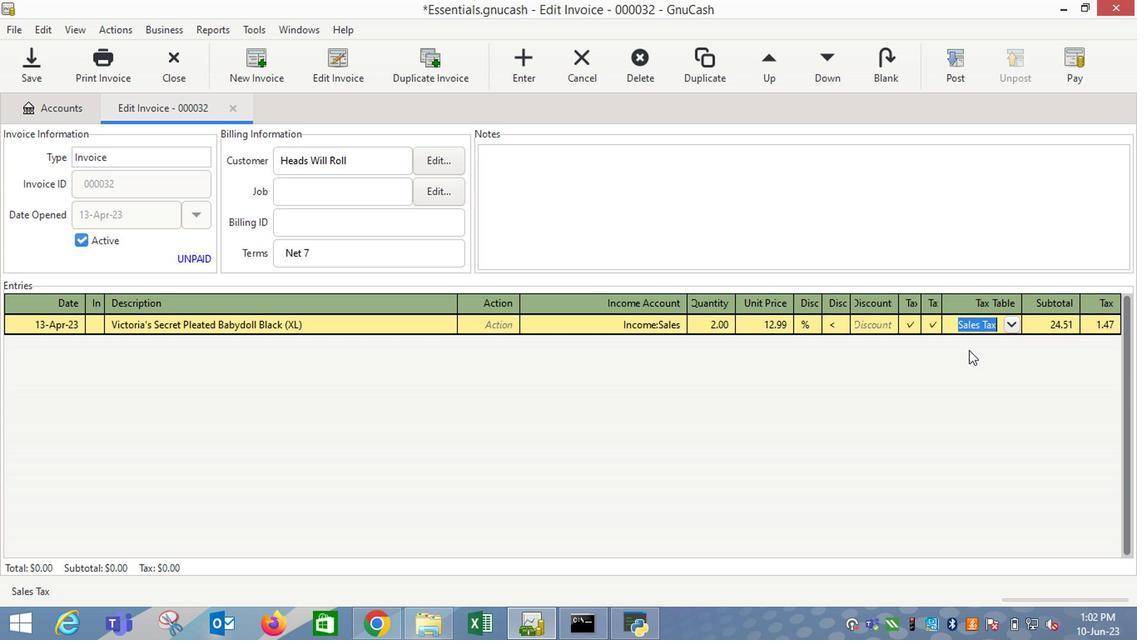 
Action: Mouse moved to (971, 85)
Screenshot: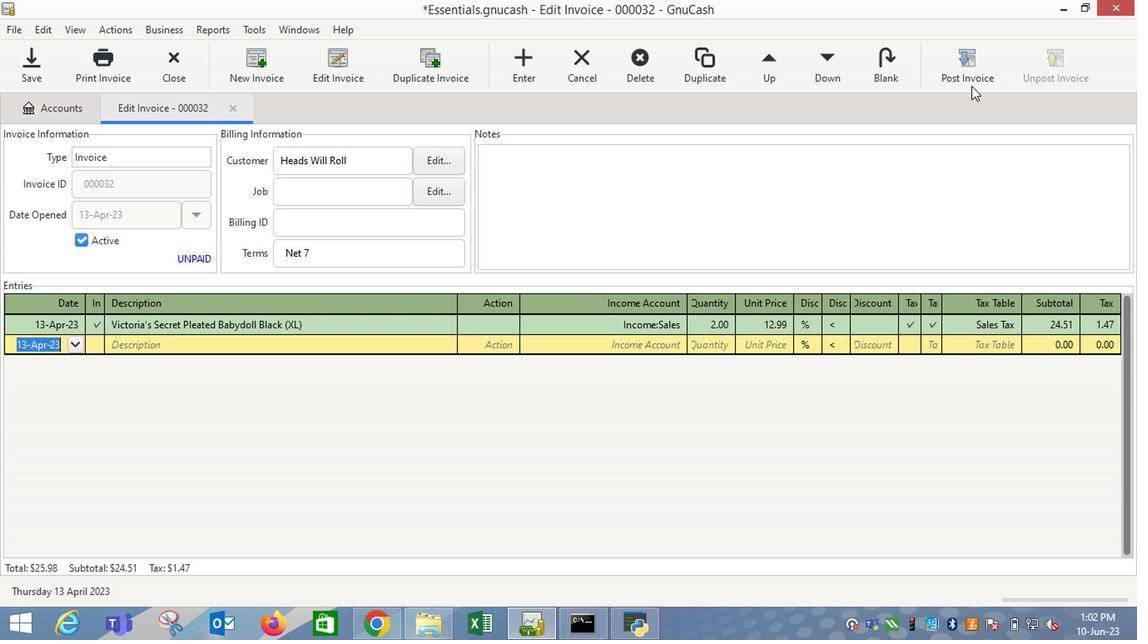 
Action: Mouse pressed left at (971, 85)
Screenshot: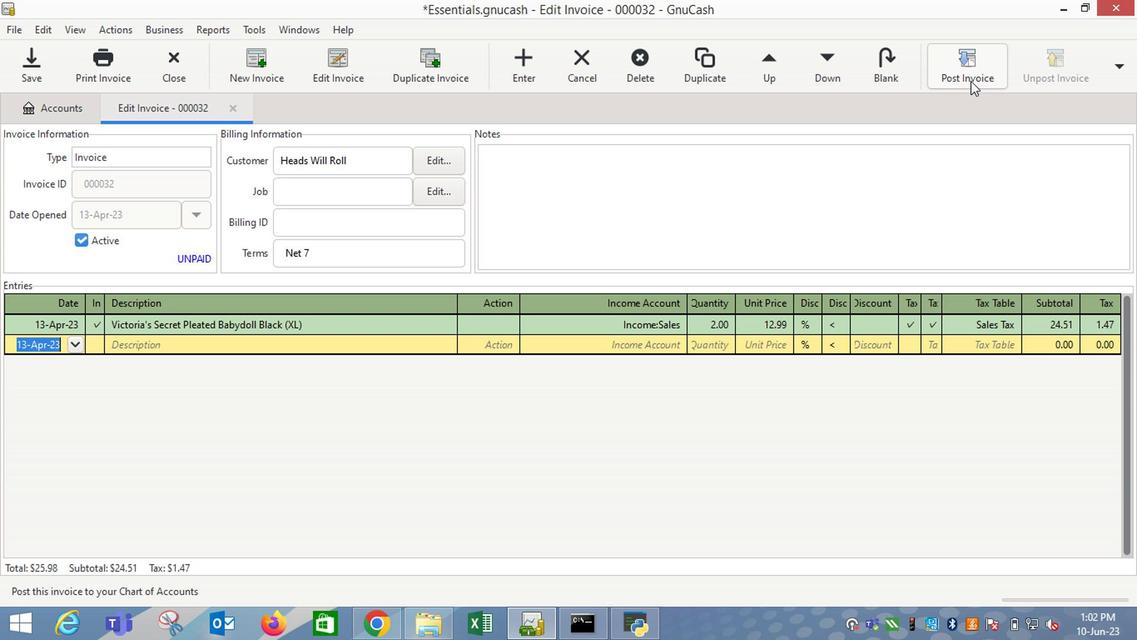
Action: Mouse moved to (705, 272)
Screenshot: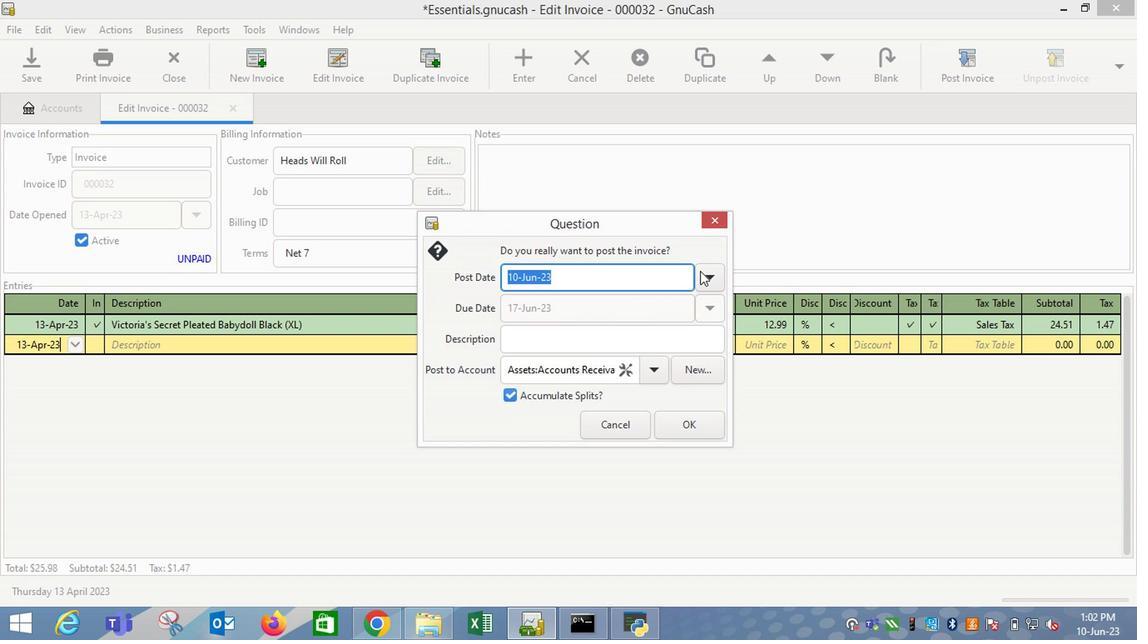 
Action: Mouse pressed left at (705, 272)
Screenshot: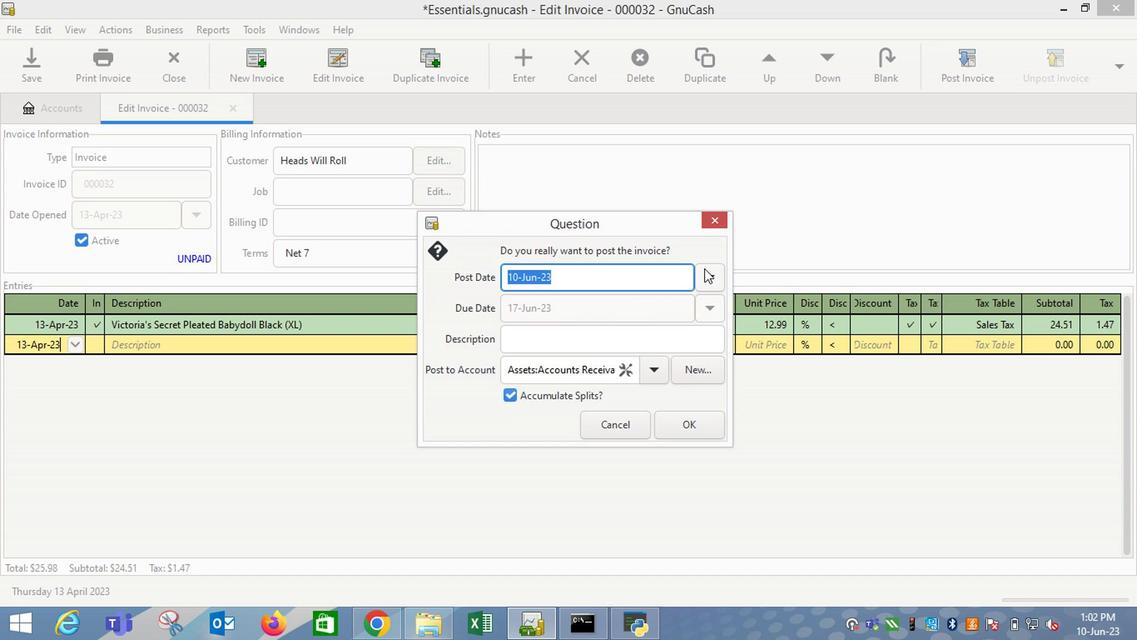
Action: Mouse moved to (578, 305)
Screenshot: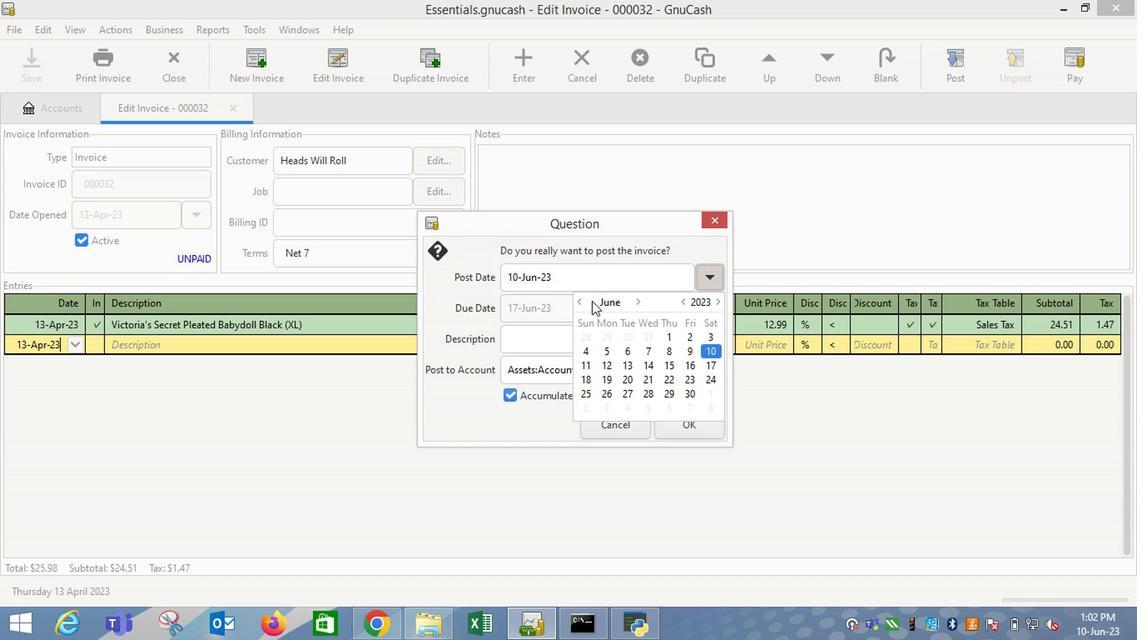 
Action: Mouse pressed left at (578, 305)
Screenshot: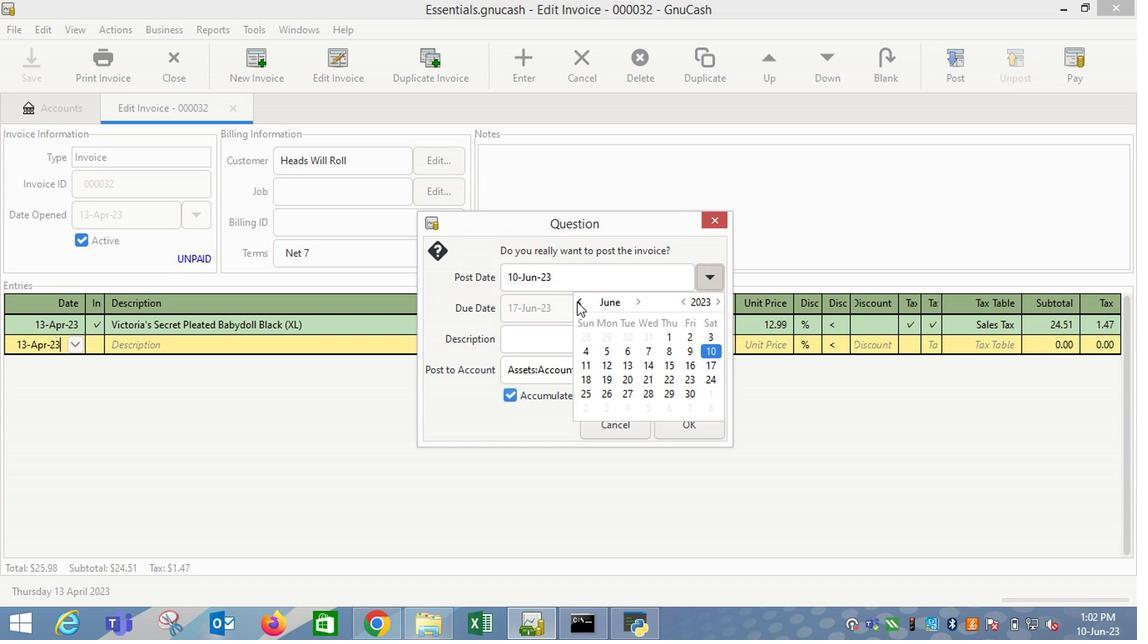 
Action: Mouse pressed left at (578, 305)
Screenshot: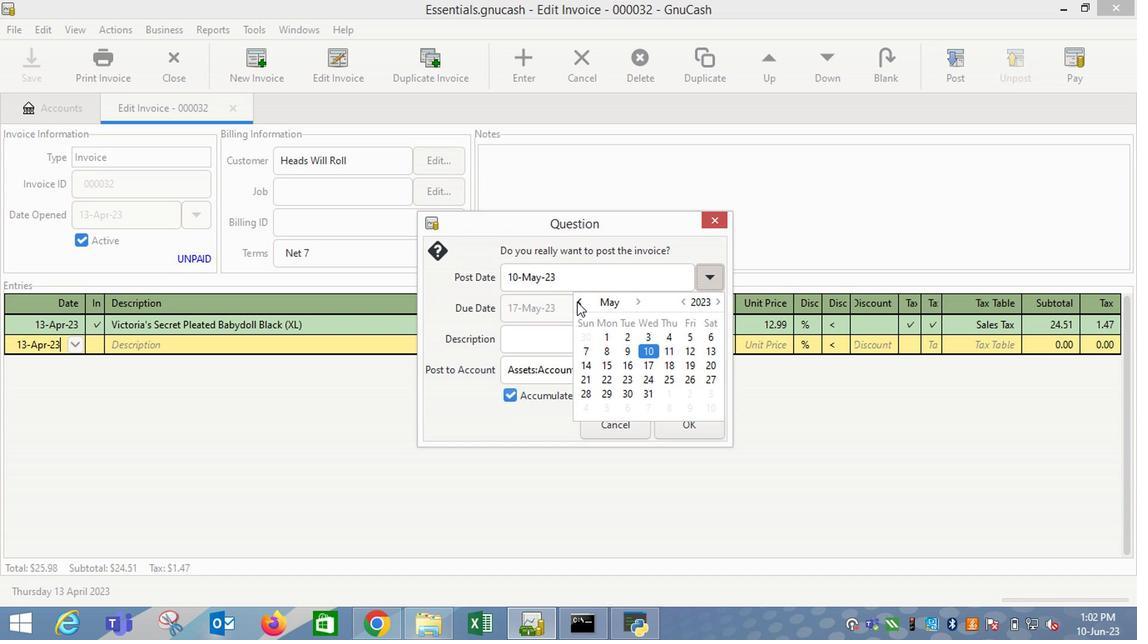 
Action: Mouse moved to (673, 368)
Screenshot: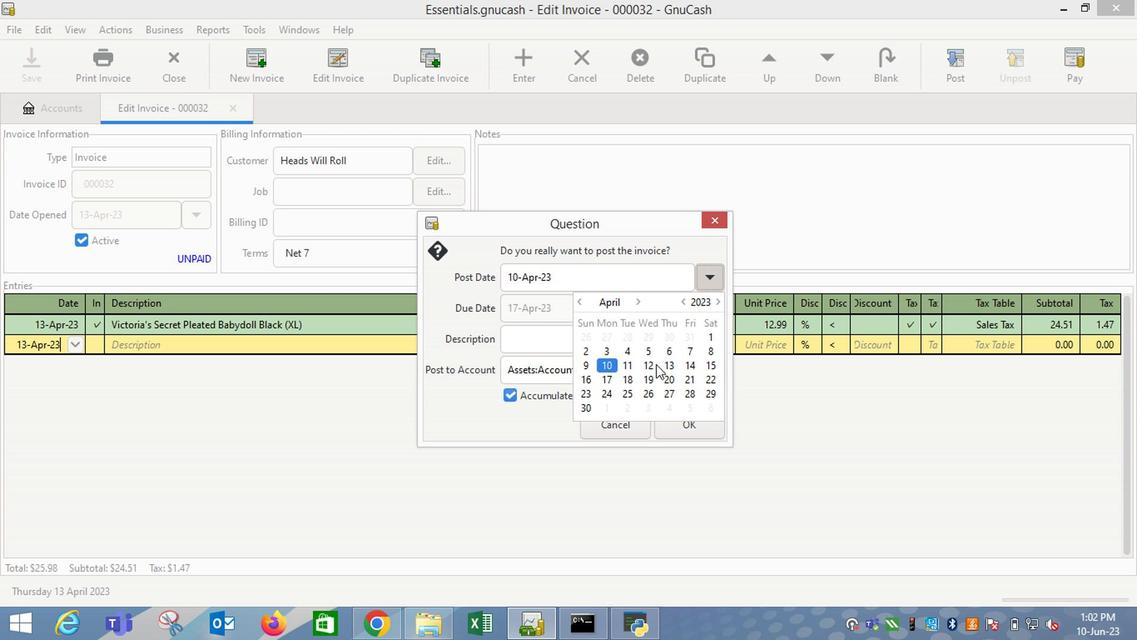 
Action: Mouse pressed left at (673, 368)
Screenshot: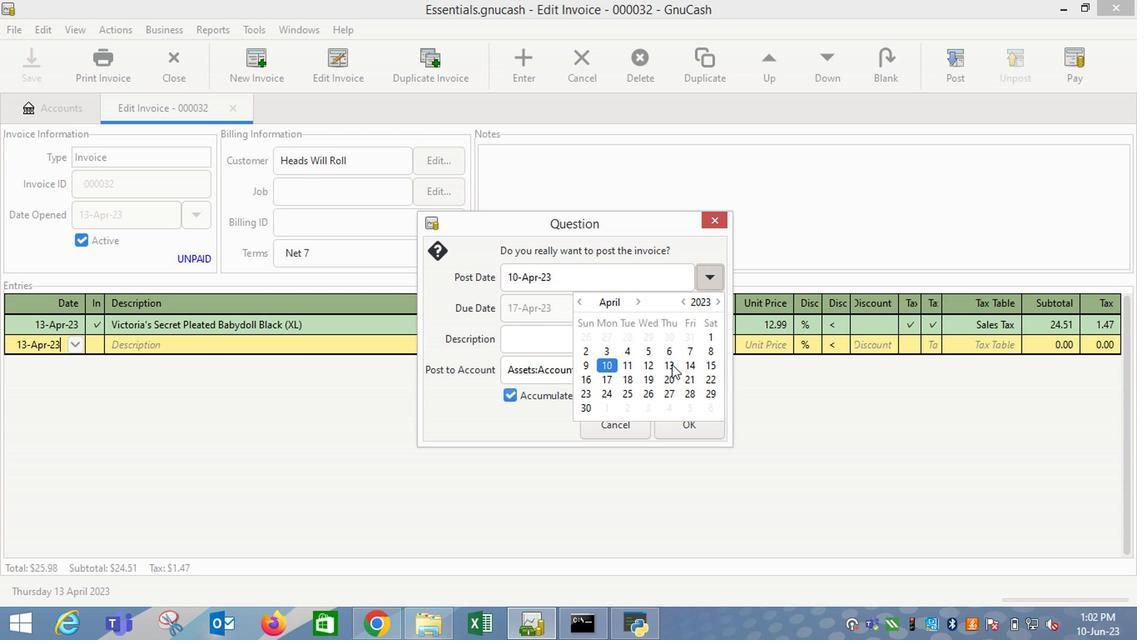 
Action: Mouse moved to (545, 338)
Screenshot: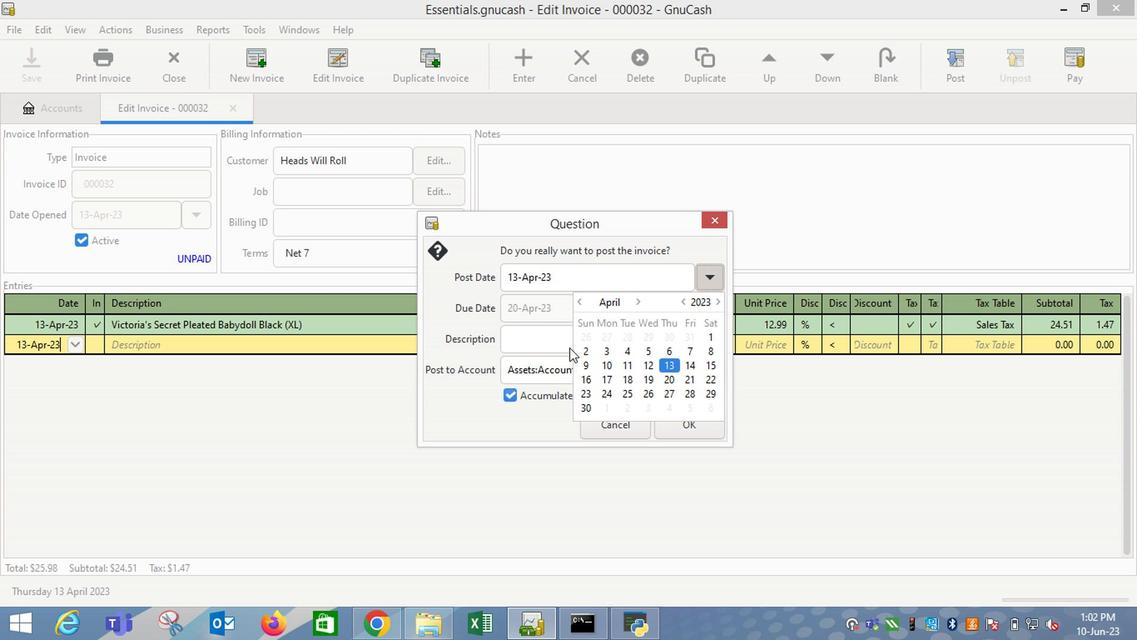 
Action: Mouse pressed left at (545, 338)
Screenshot: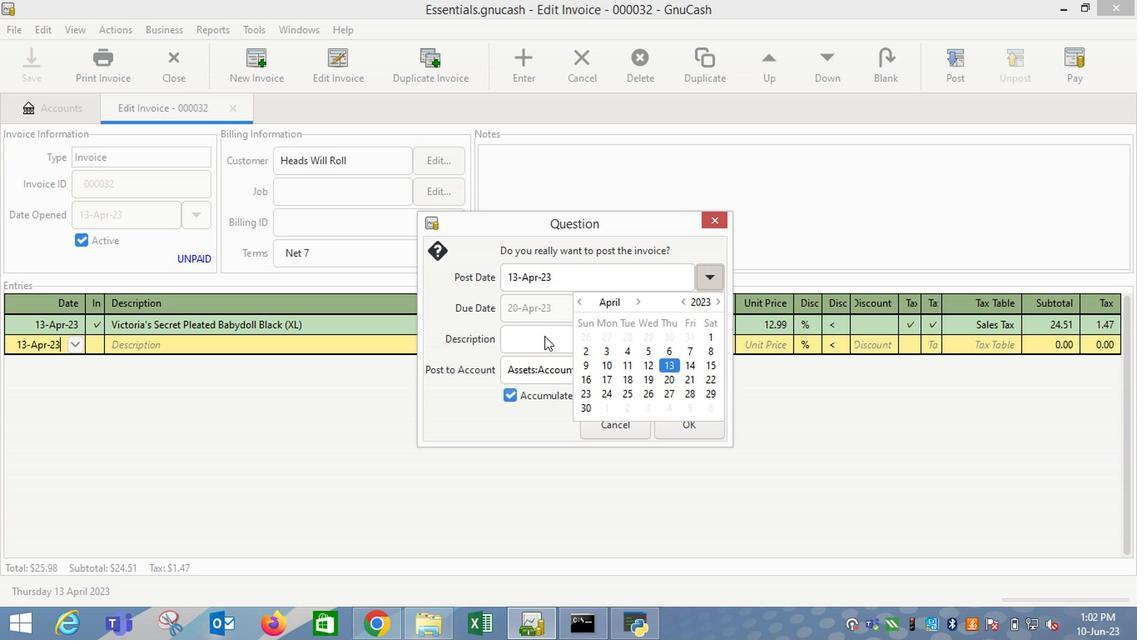 
Action: Mouse moved to (682, 425)
Screenshot: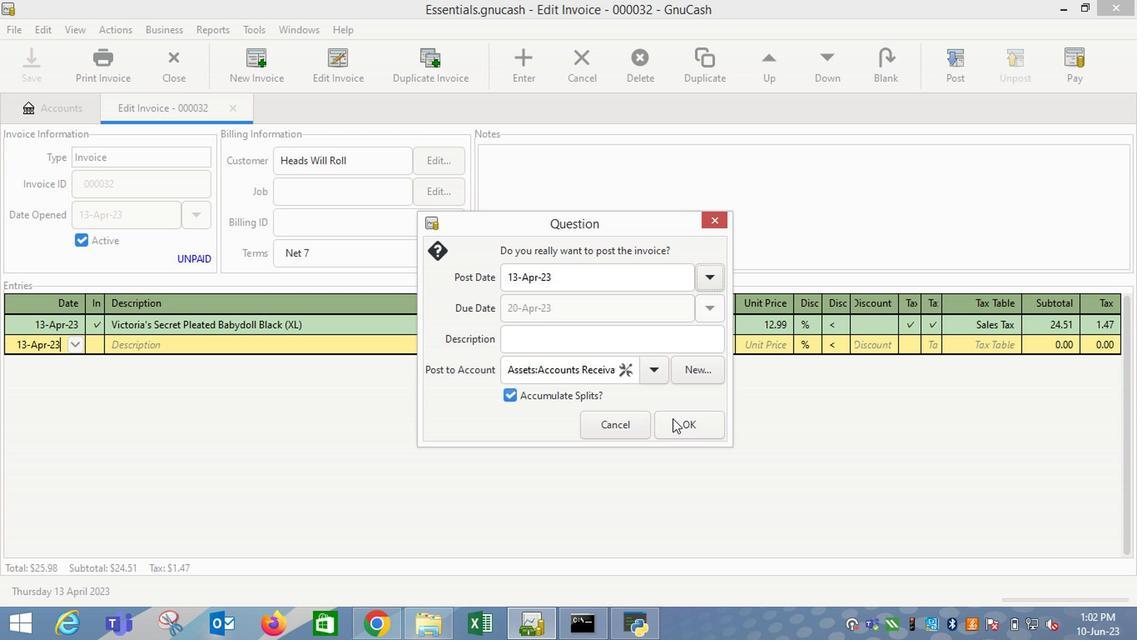 
Action: Mouse pressed left at (682, 425)
Screenshot: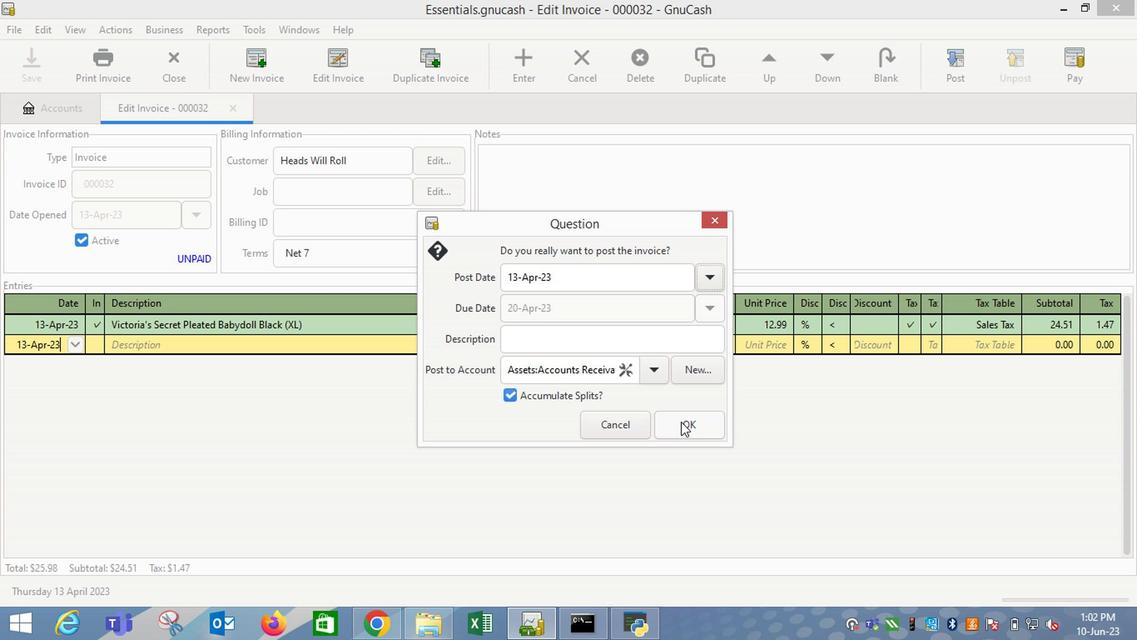 
Action: Mouse moved to (1063, 65)
Screenshot: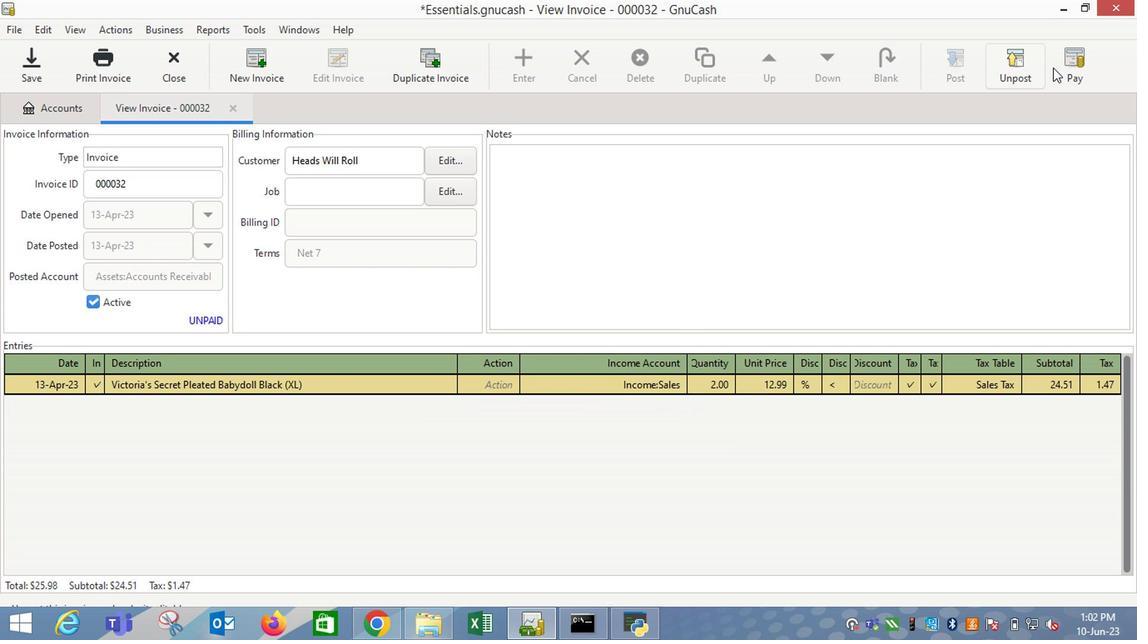 
Action: Mouse pressed left at (1063, 65)
Screenshot: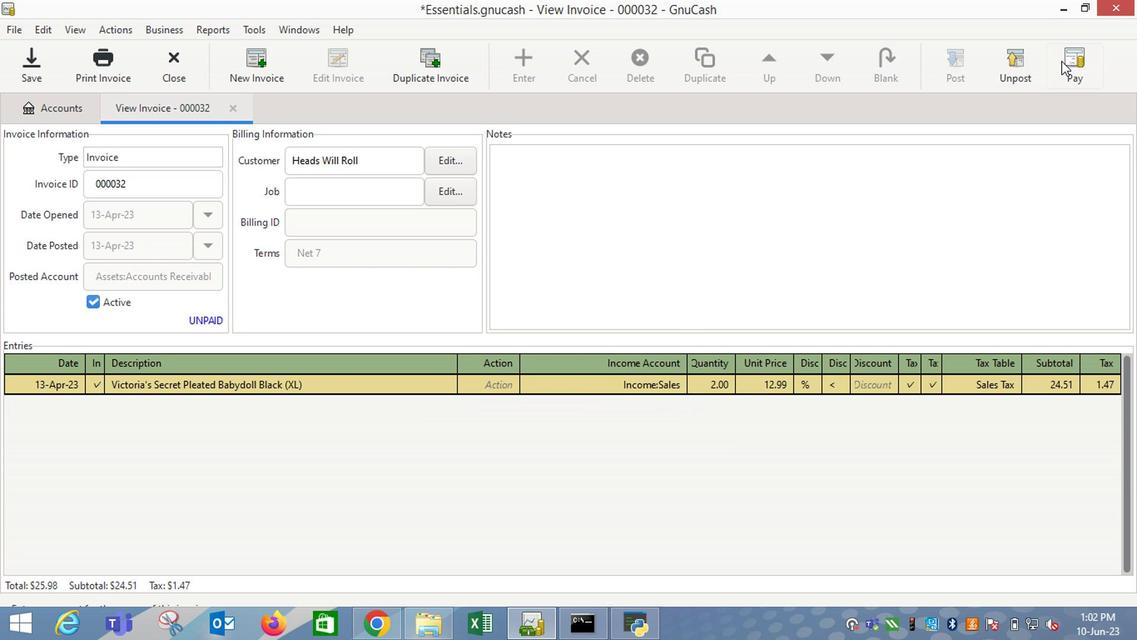 
Action: Mouse moved to (514, 330)
Screenshot: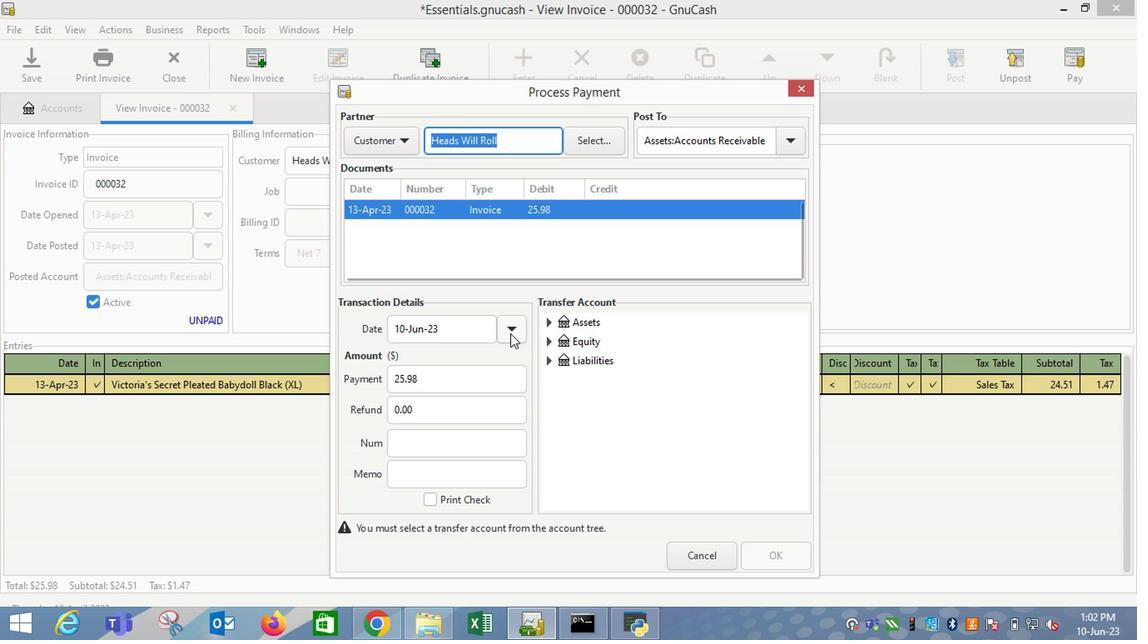 
Action: Mouse pressed left at (514, 330)
Screenshot: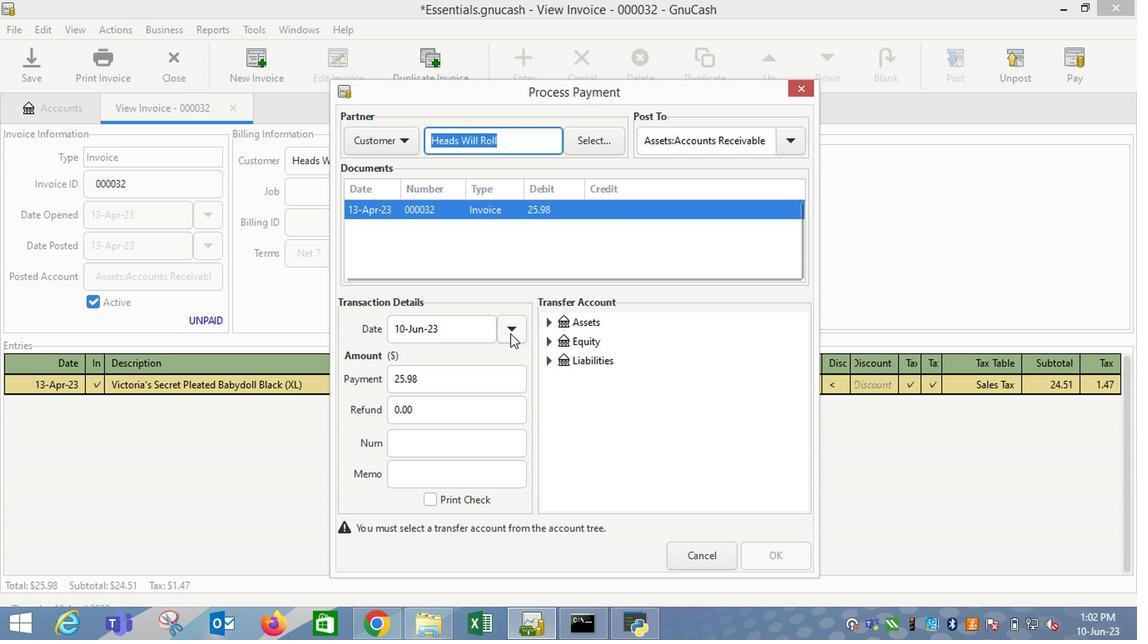 
Action: Mouse moved to (381, 355)
Screenshot: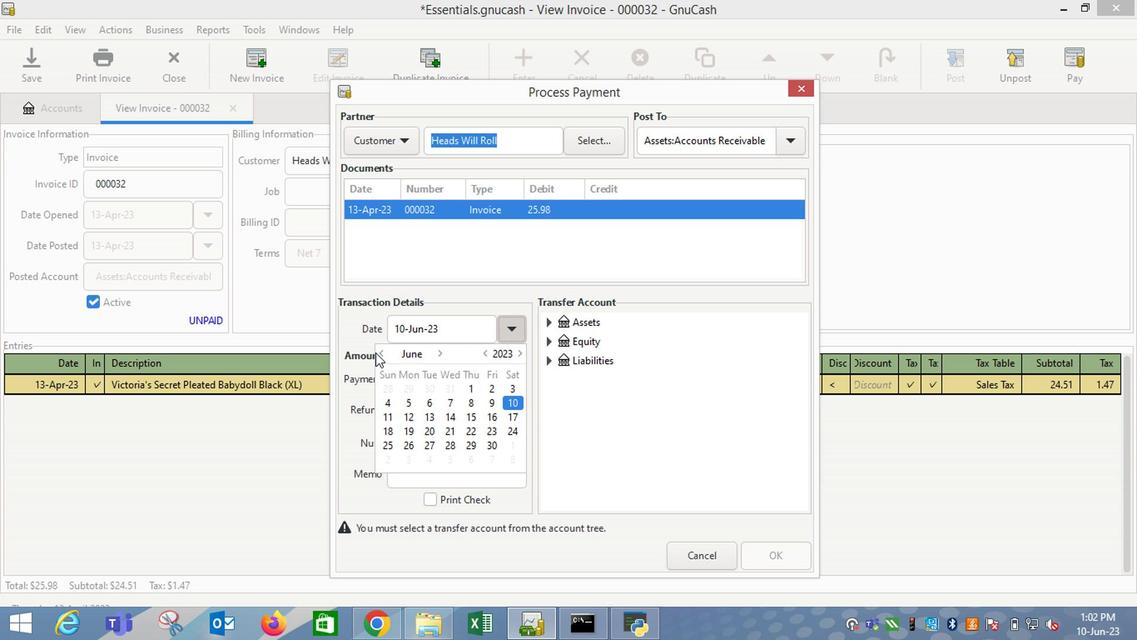 
Action: Mouse pressed left at (381, 355)
Screenshot: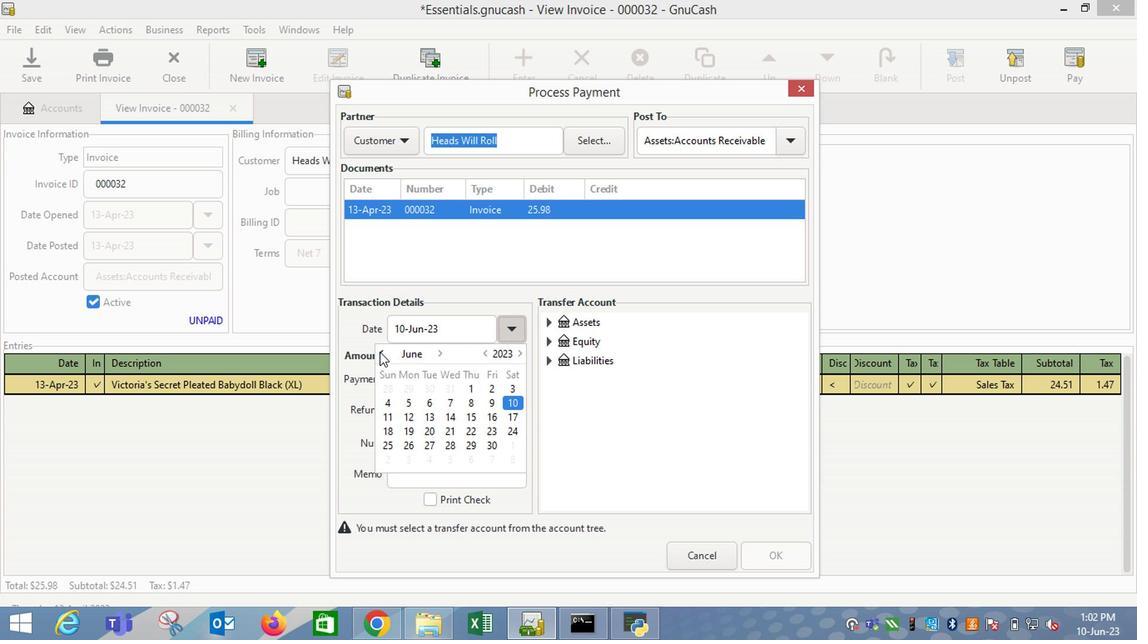 
Action: Mouse pressed left at (381, 355)
Screenshot: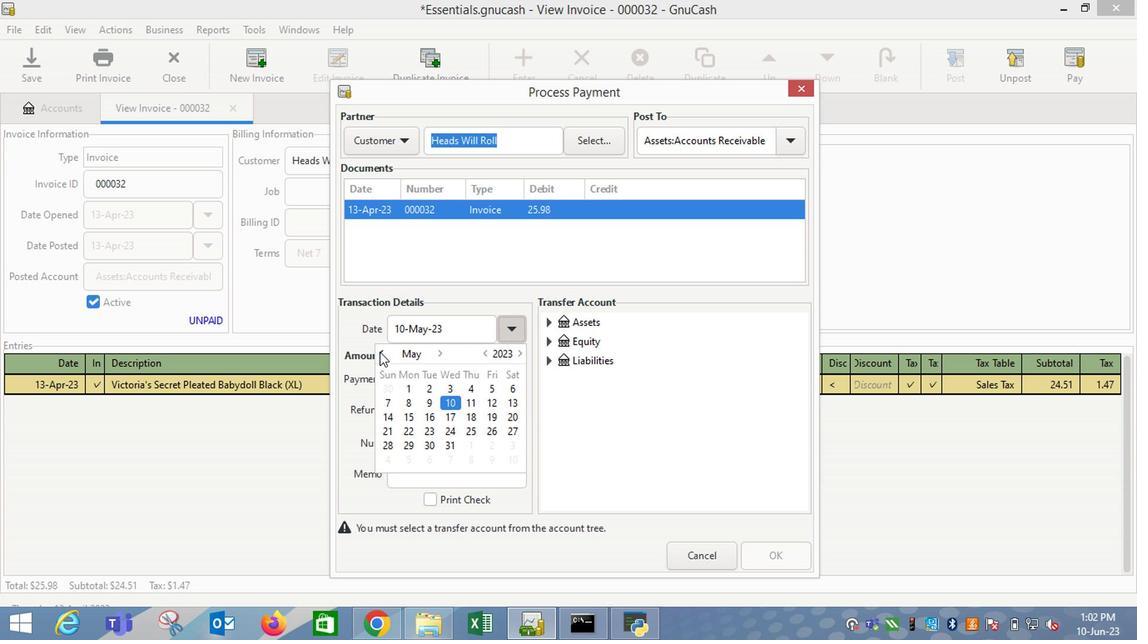 
Action: Mouse moved to (451, 431)
Screenshot: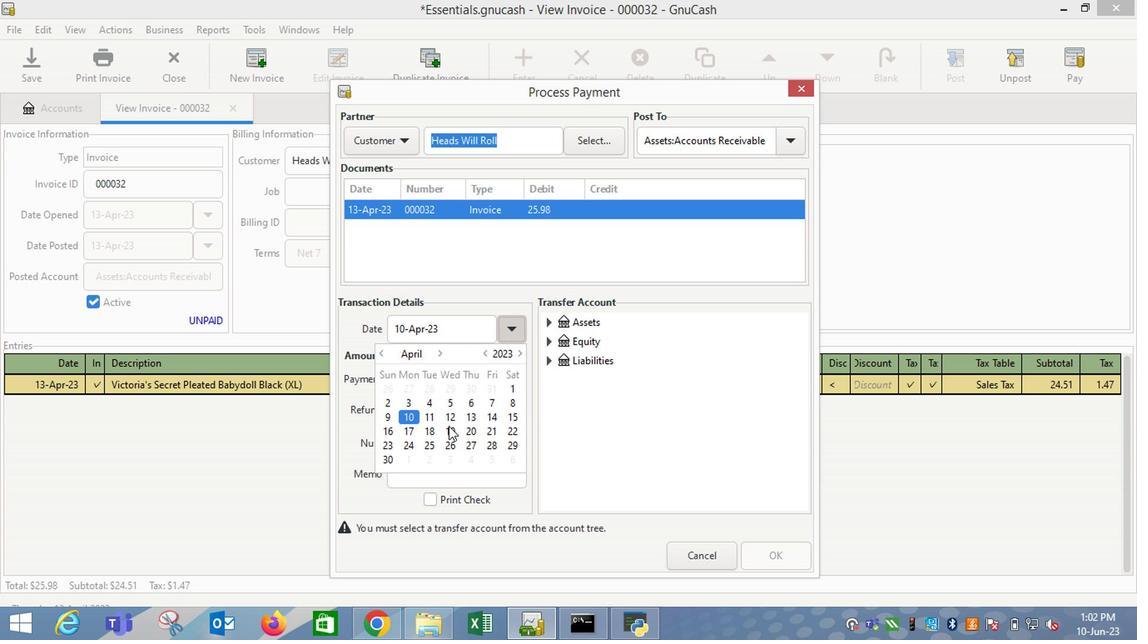 
Action: Mouse pressed left at (451, 431)
Screenshot: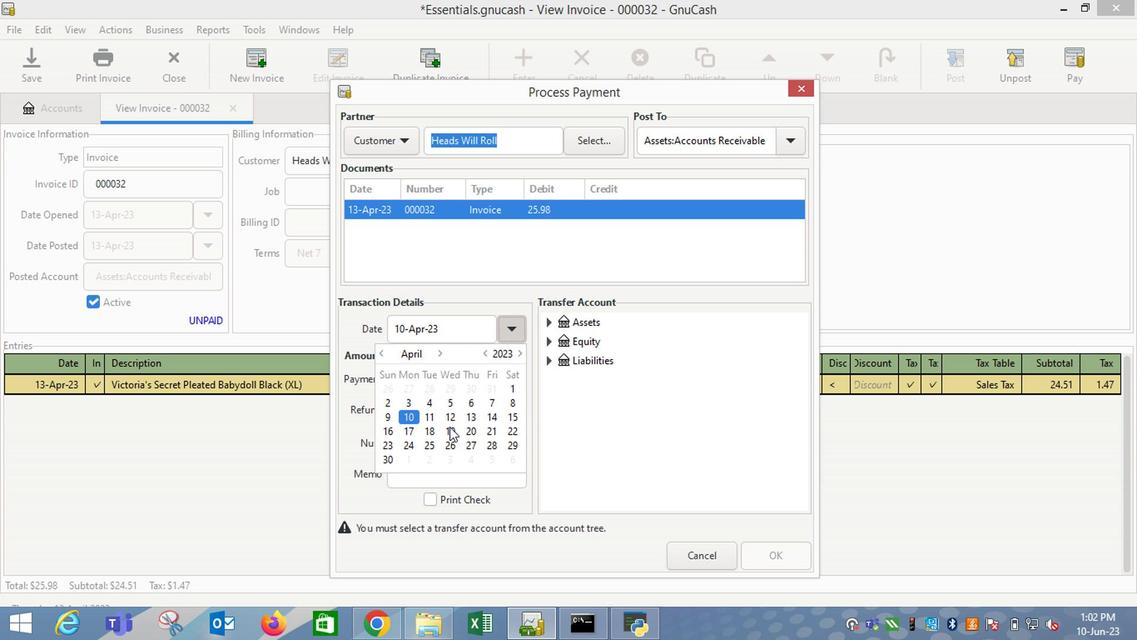 
Action: Mouse moved to (560, 424)
Screenshot: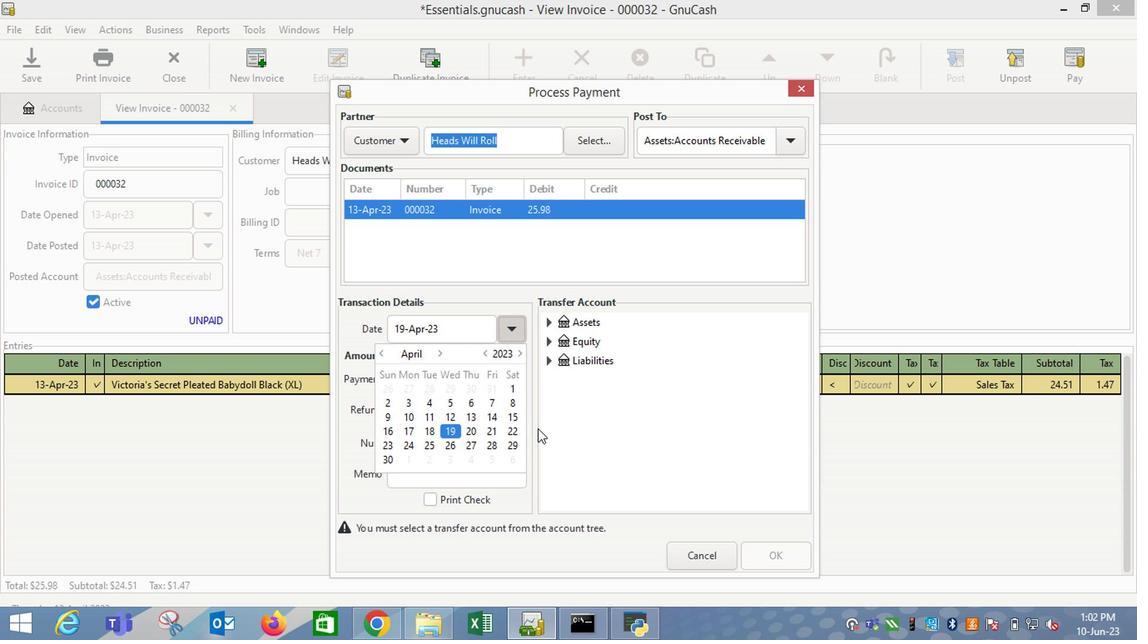 
Action: Mouse pressed left at (560, 424)
Screenshot: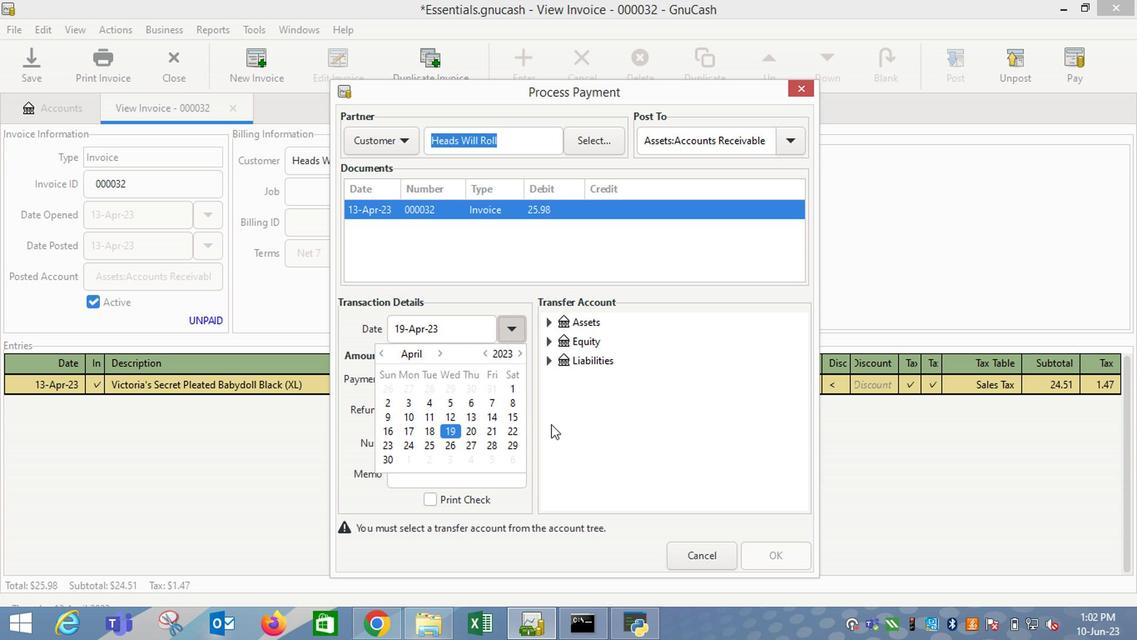 
Action: Mouse moved to (546, 323)
Screenshot: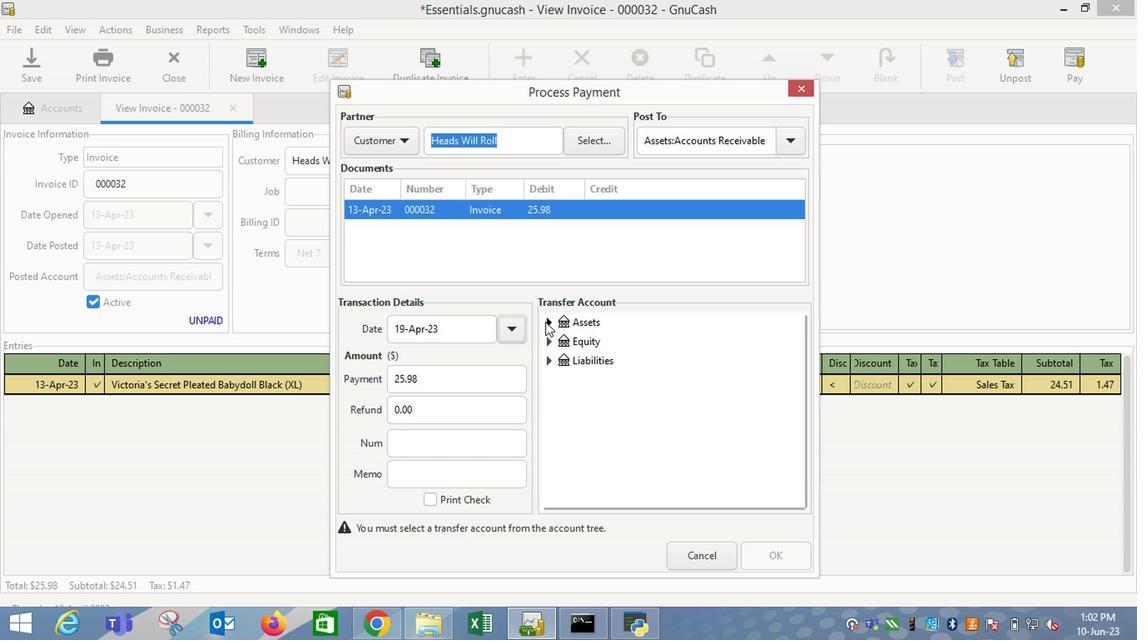
Action: Mouse pressed left at (546, 323)
Screenshot: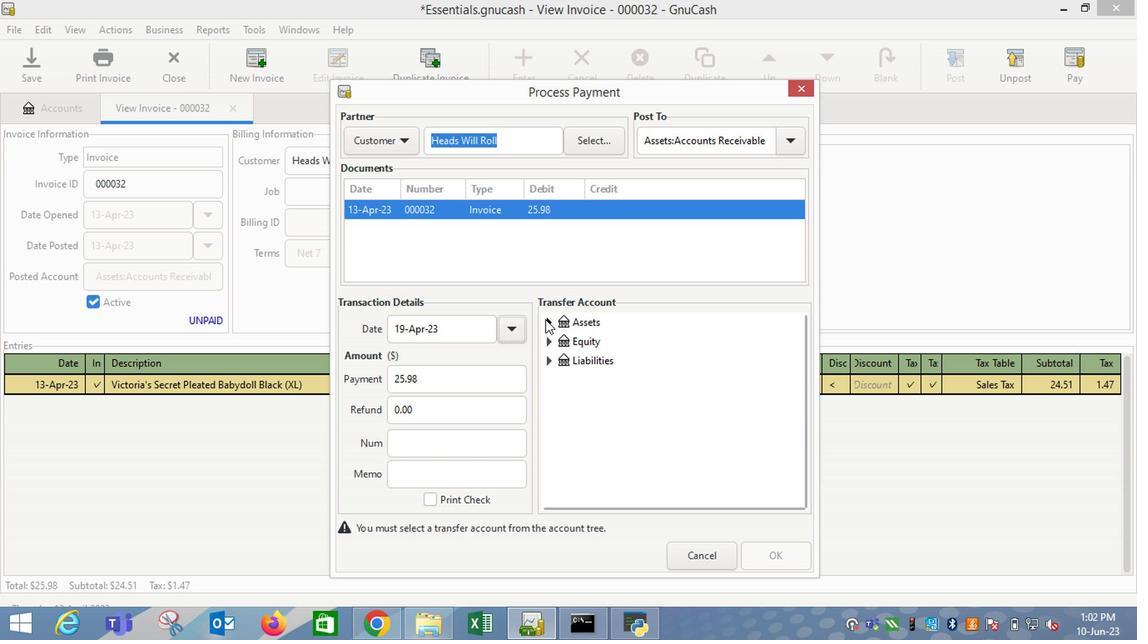 
Action: Mouse moved to (565, 347)
Screenshot: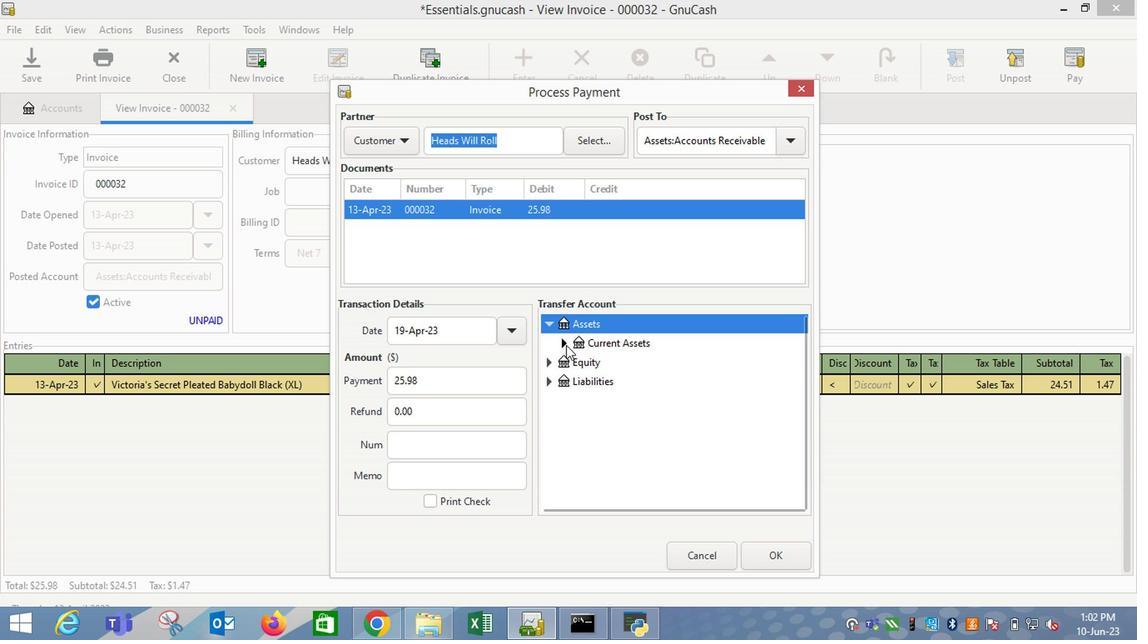 
Action: Mouse pressed left at (565, 347)
Screenshot: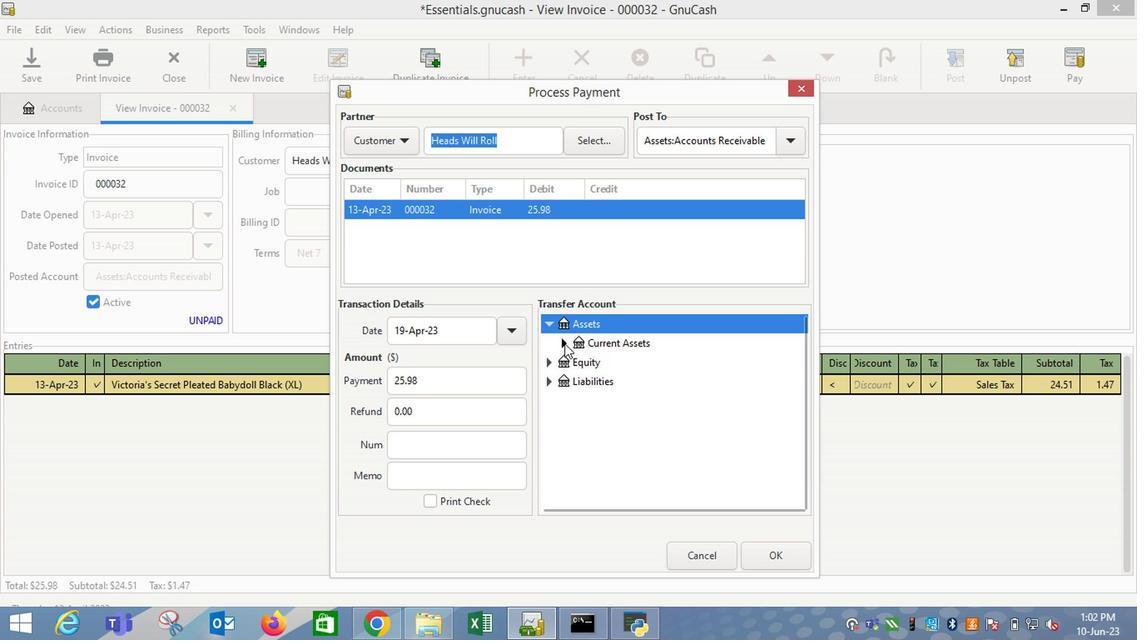 
Action: Mouse moved to (587, 359)
Screenshot: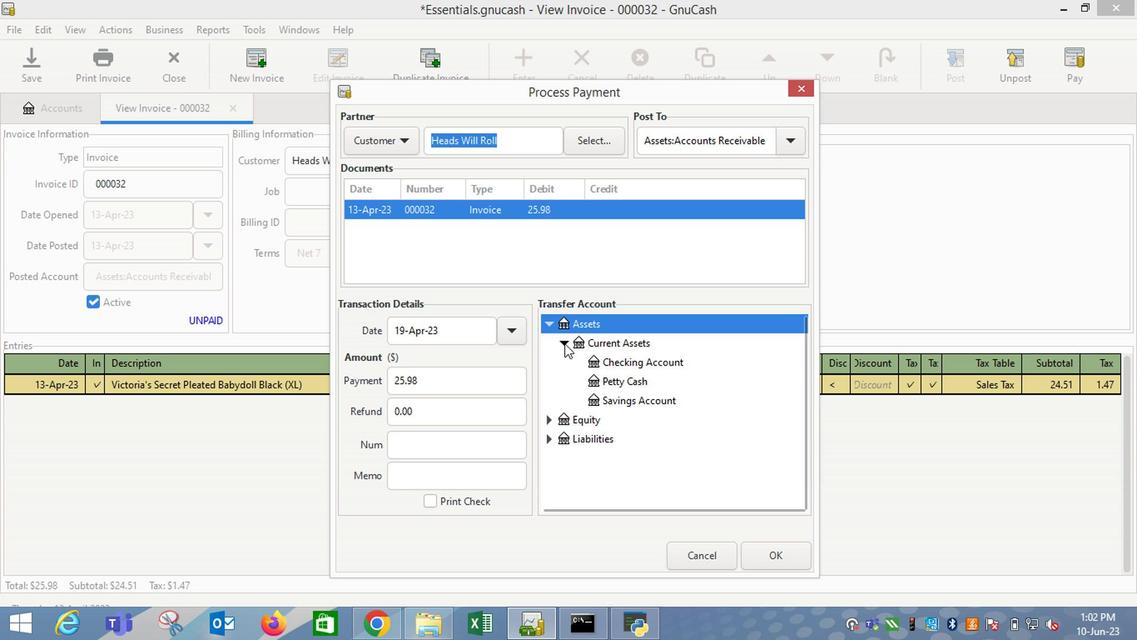 
Action: Mouse pressed left at (587, 359)
Screenshot: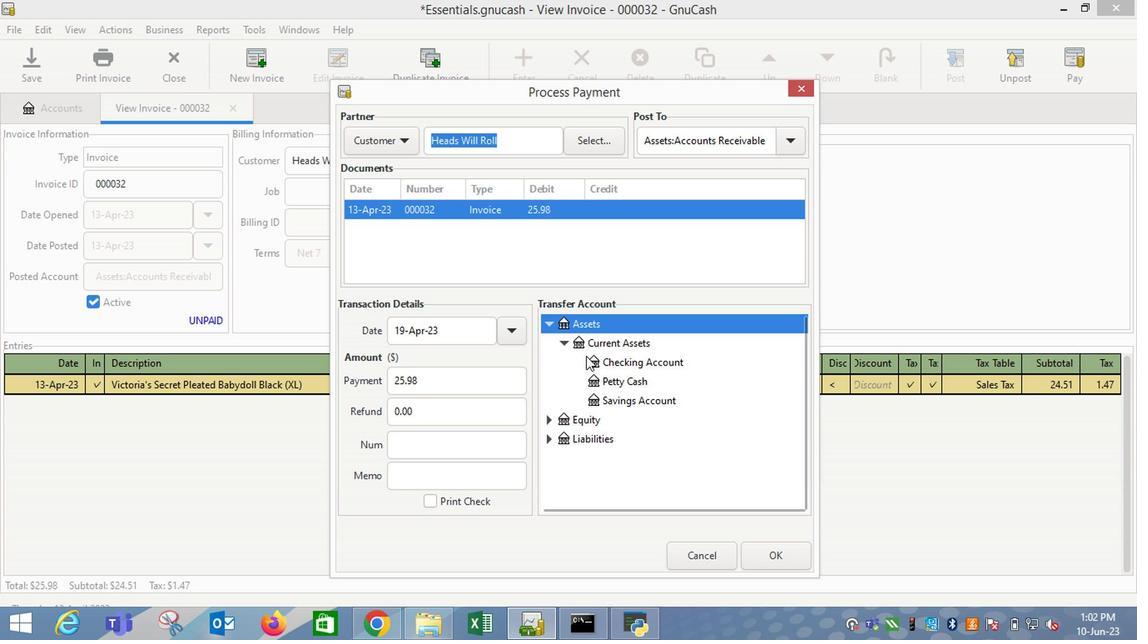 
Action: Mouse moved to (766, 556)
Screenshot: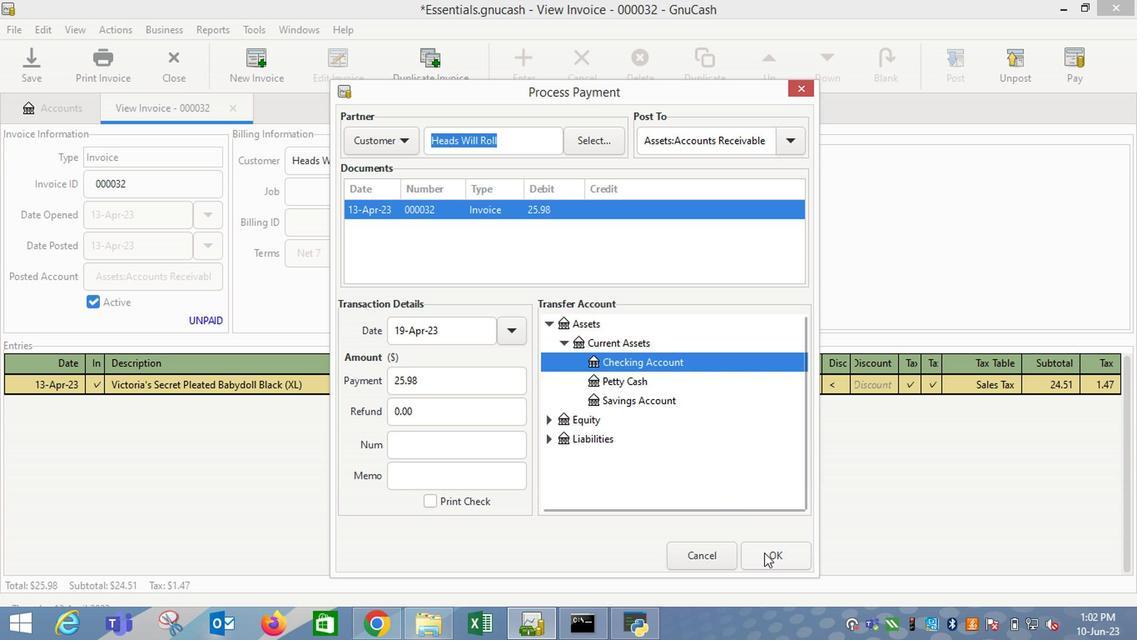 
Action: Mouse pressed left at (766, 556)
Screenshot: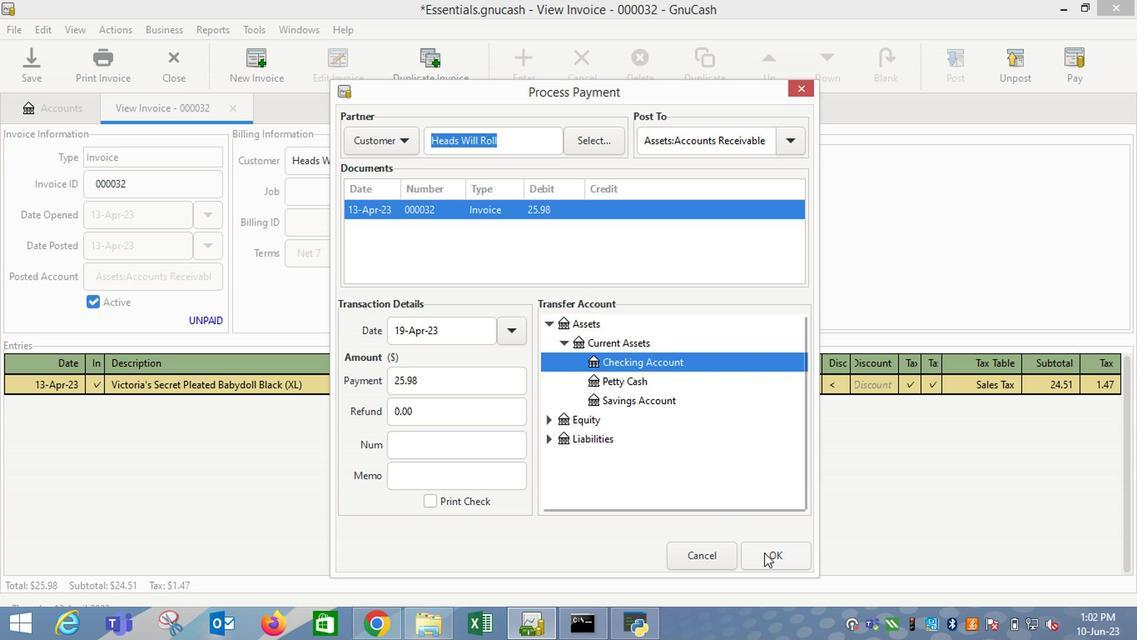 
Action: Mouse moved to (123, 77)
Screenshot: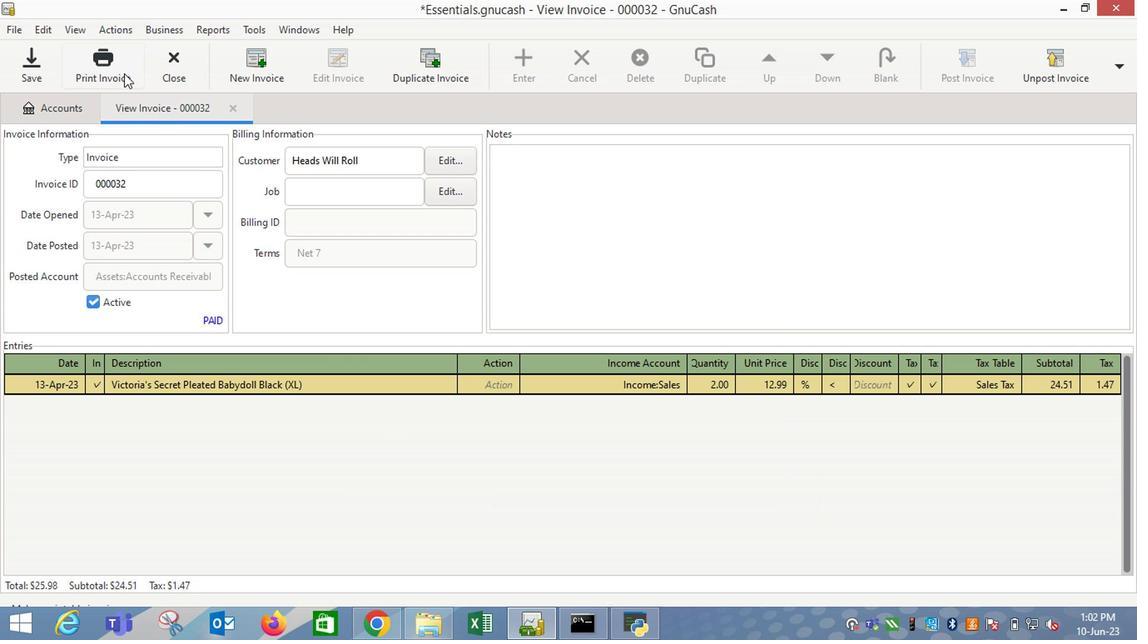
Action: Mouse pressed left at (123, 77)
Screenshot: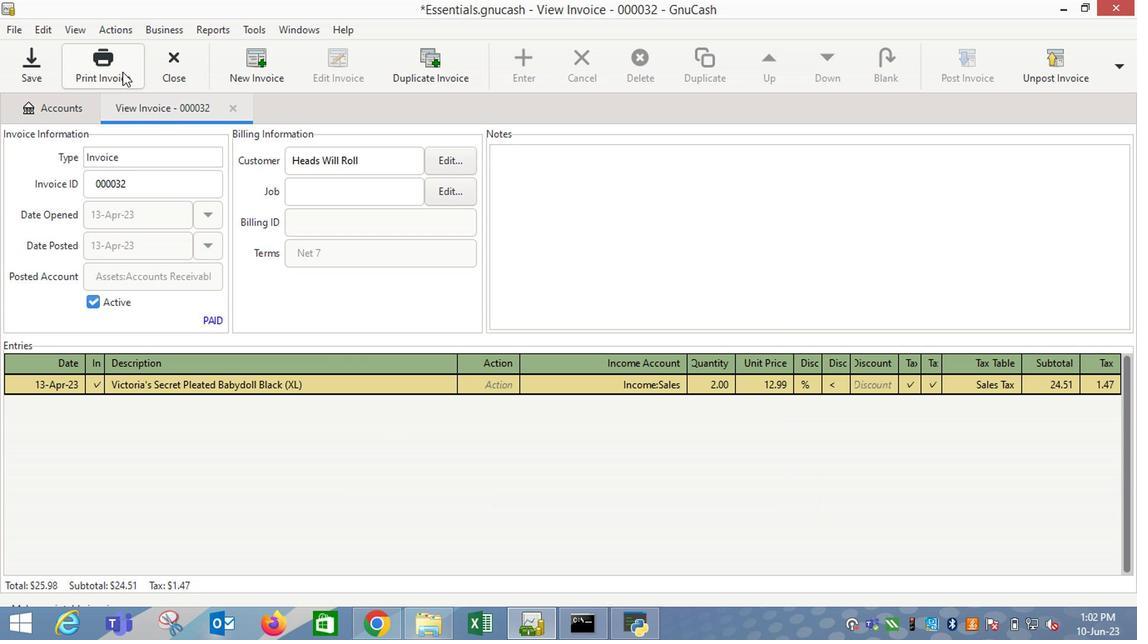 
Action: Mouse moved to (793, 61)
Screenshot: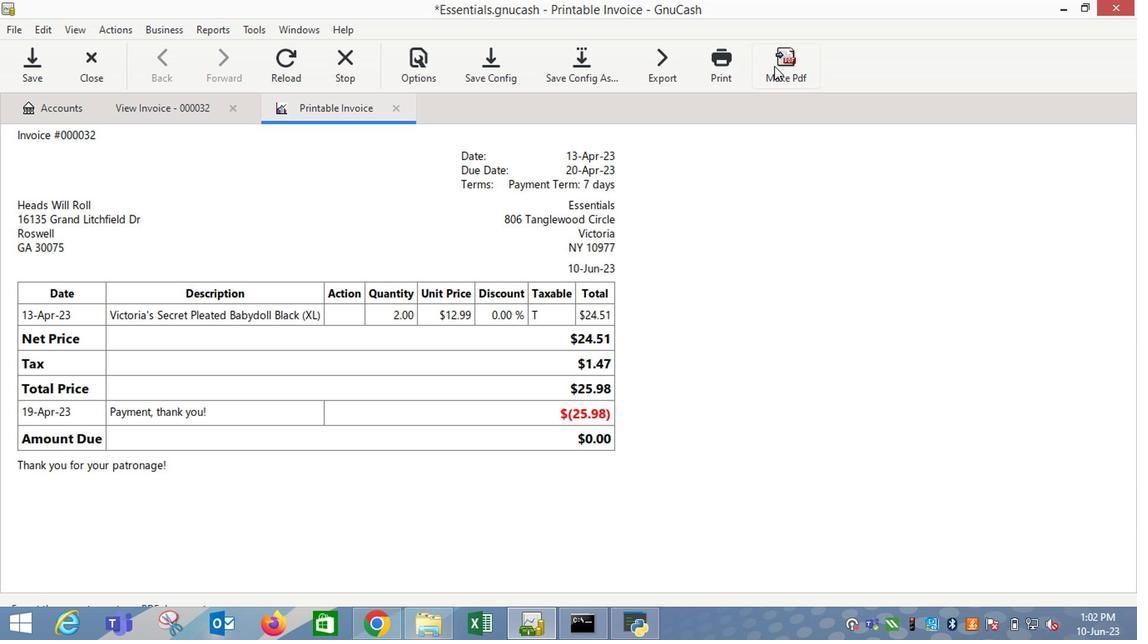 
Action: Mouse pressed left at (793, 61)
Screenshot: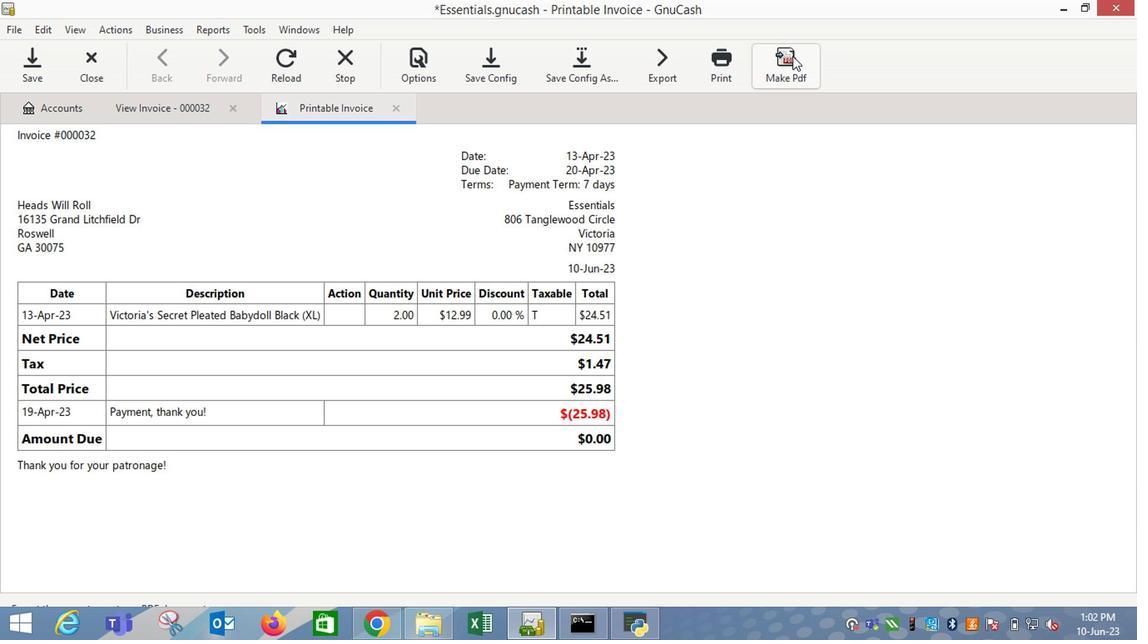 
Action: Mouse moved to (144, 420)
Screenshot: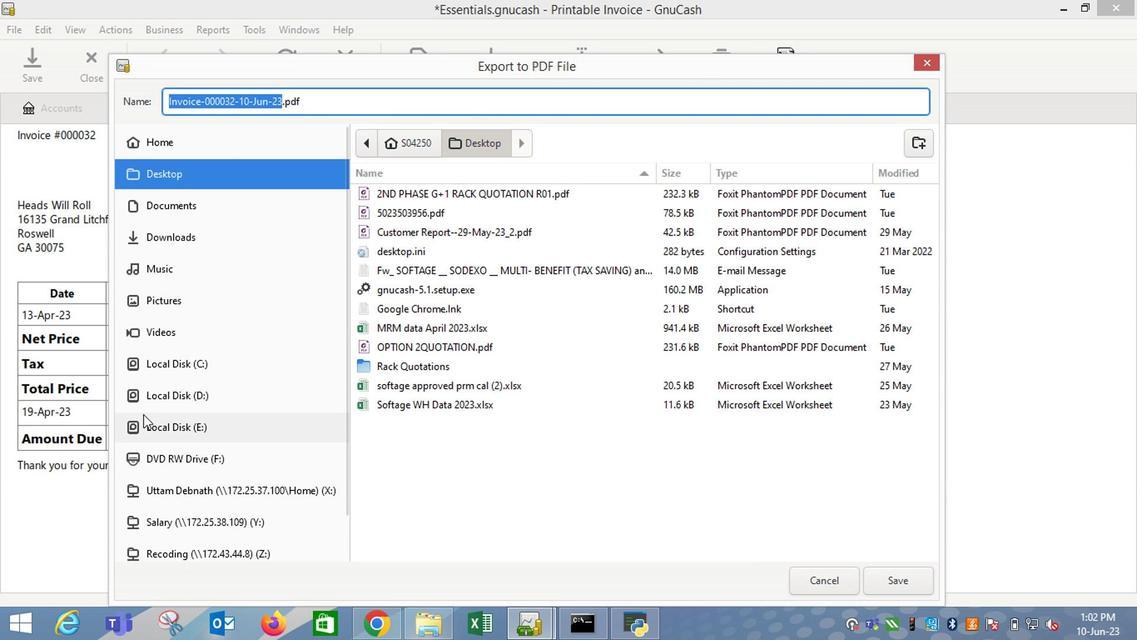 
Action: Mouse pressed left at (144, 420)
Screenshot: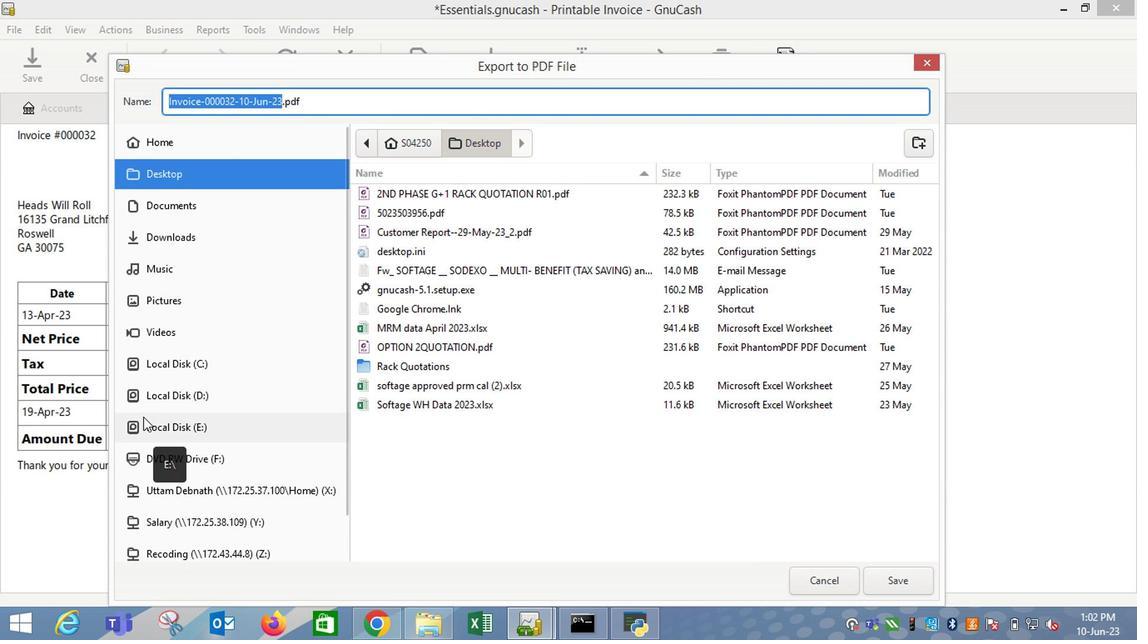 
Action: Mouse moved to (383, 338)
Screenshot: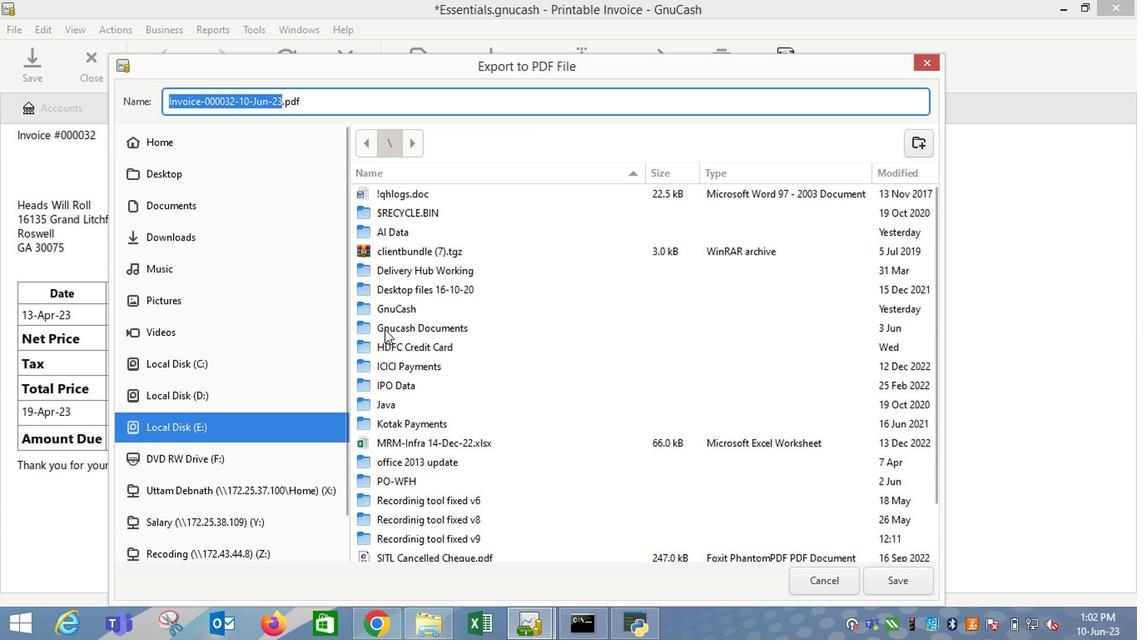 
Action: Mouse pressed left at (383, 338)
Screenshot: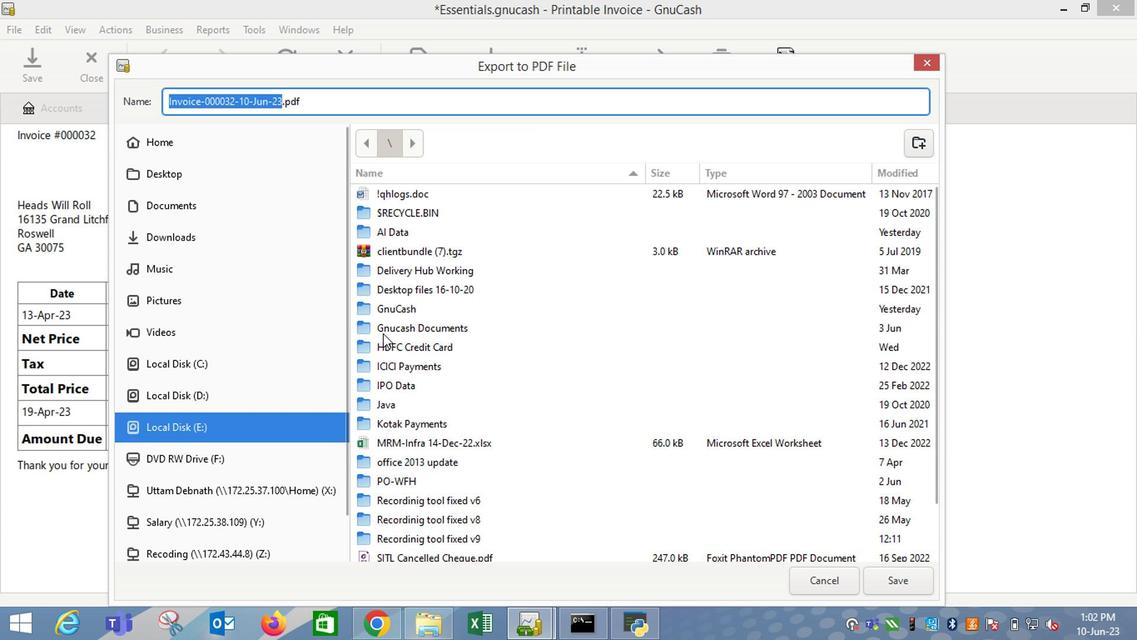 
Action: Mouse pressed left at (383, 338)
Screenshot: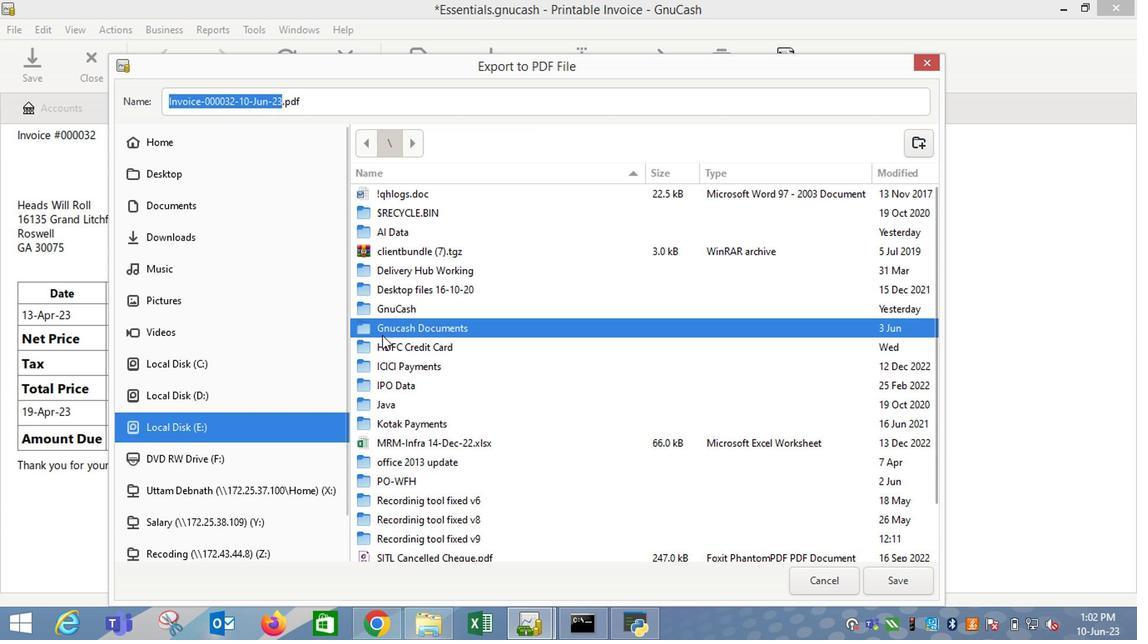 
Action: Mouse moved to (405, 197)
Screenshot: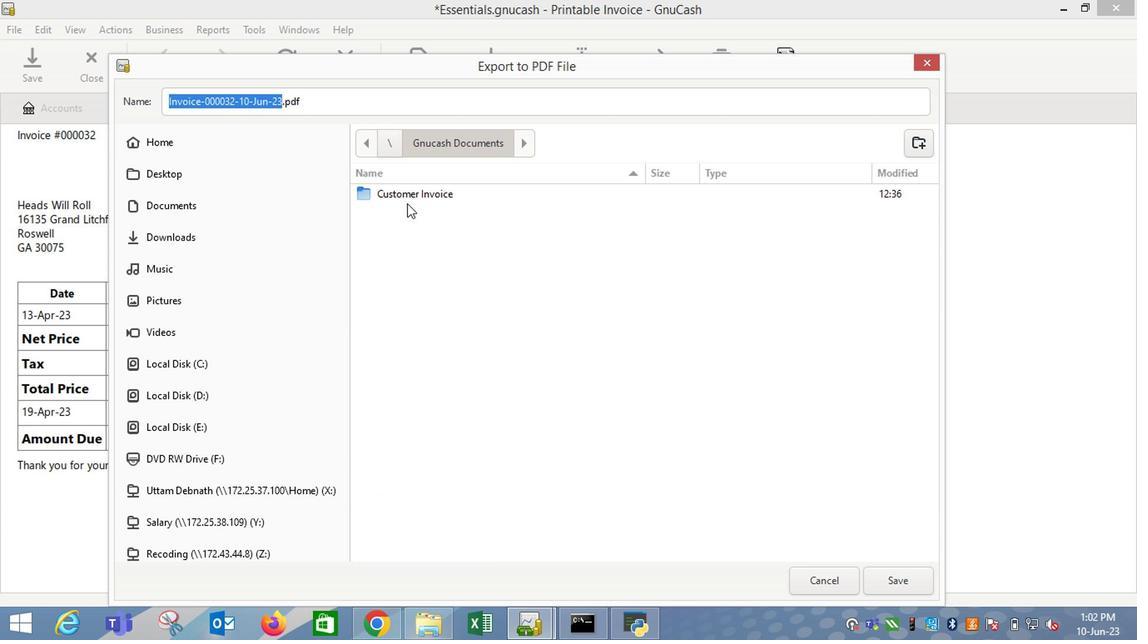 
Action: Mouse pressed left at (405, 197)
Screenshot: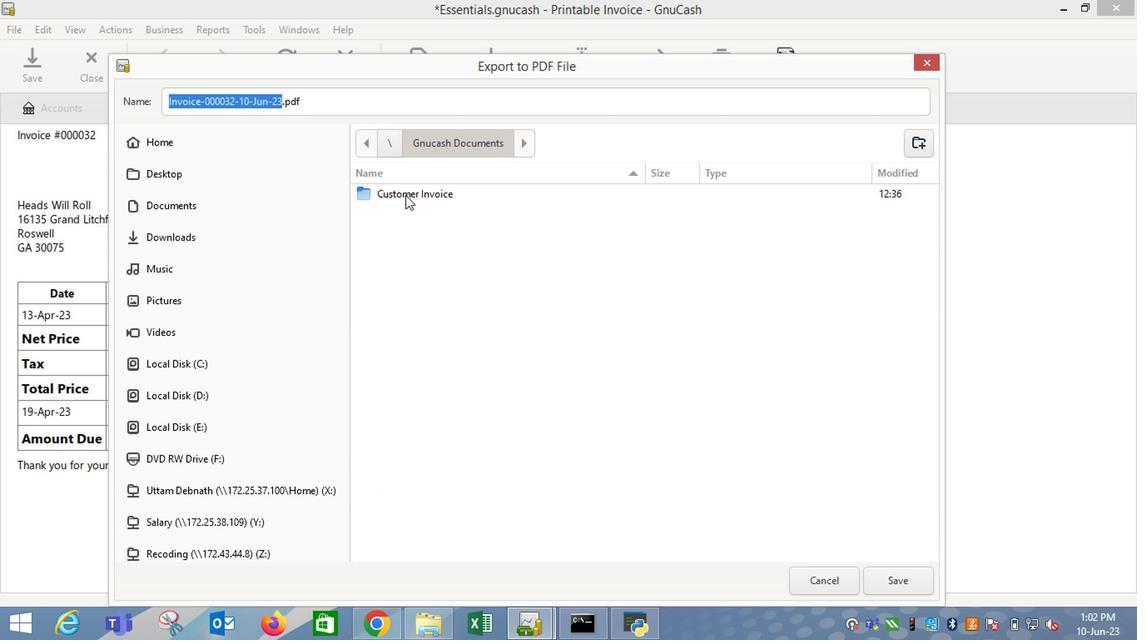 
Action: Mouse pressed left at (405, 197)
Screenshot: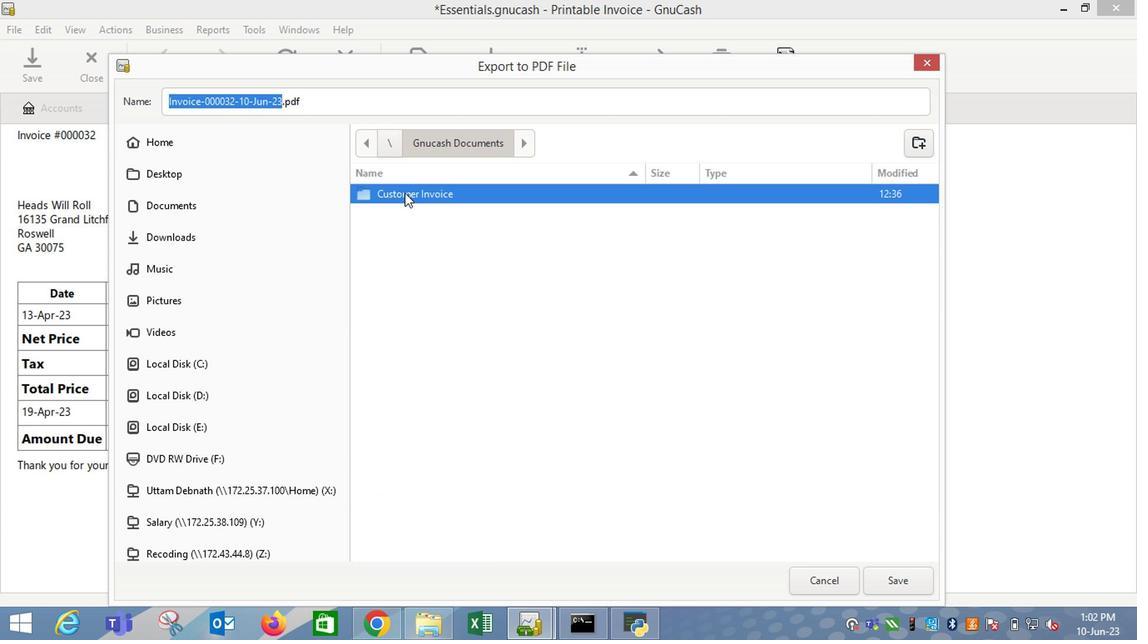 
Action: Mouse moved to (910, 585)
Screenshot: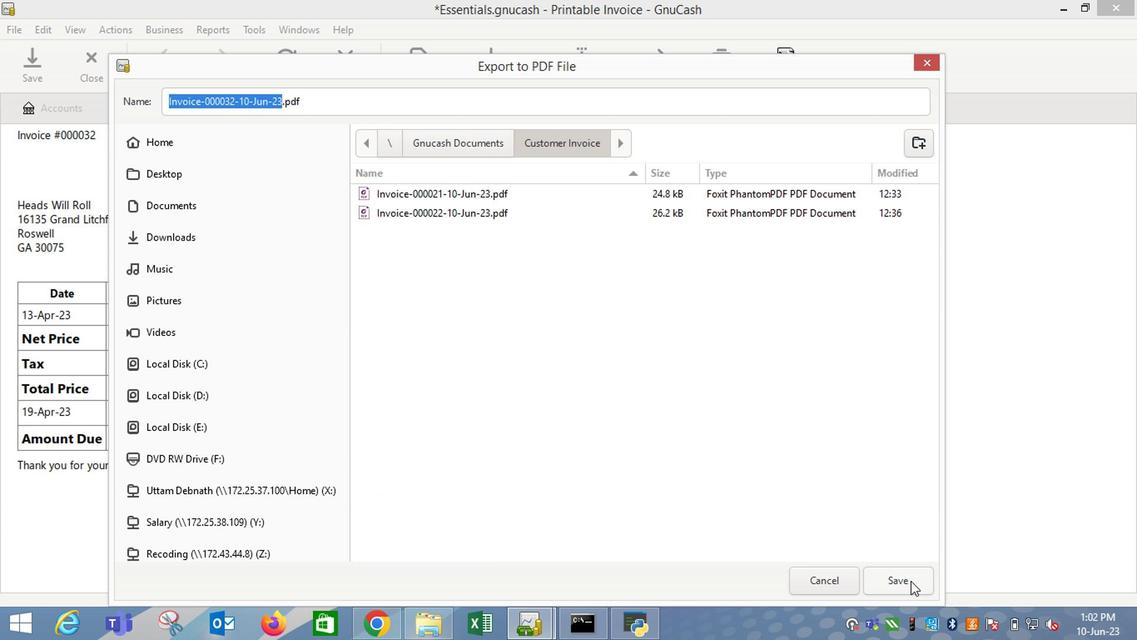 
Action: Mouse pressed left at (910, 585)
Screenshot: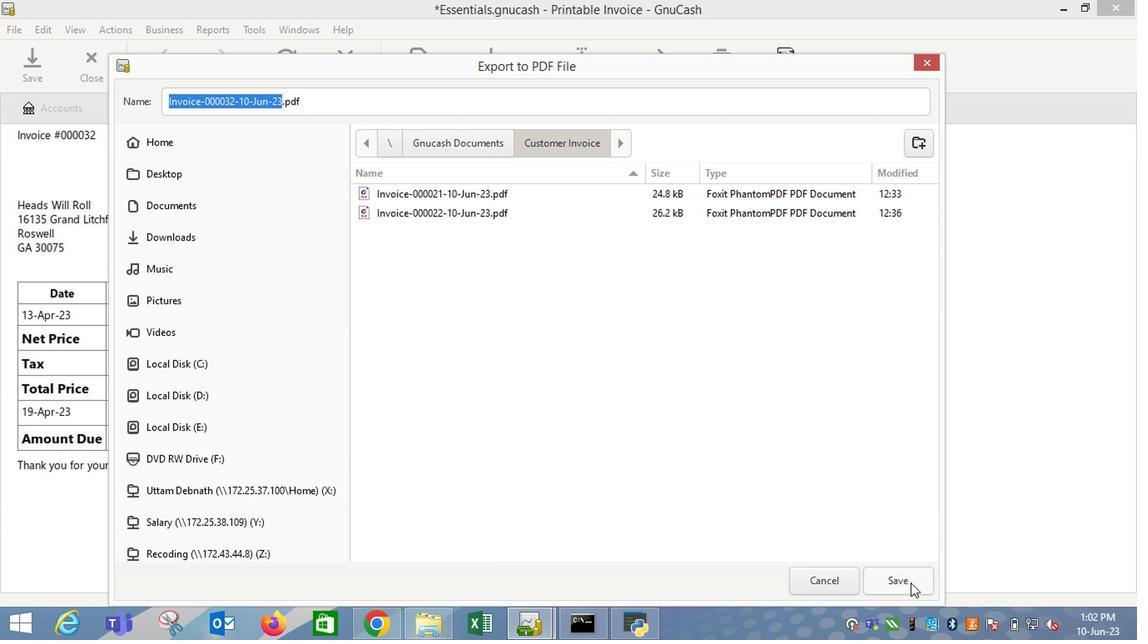 
Action: Mouse moved to (788, 413)
Screenshot: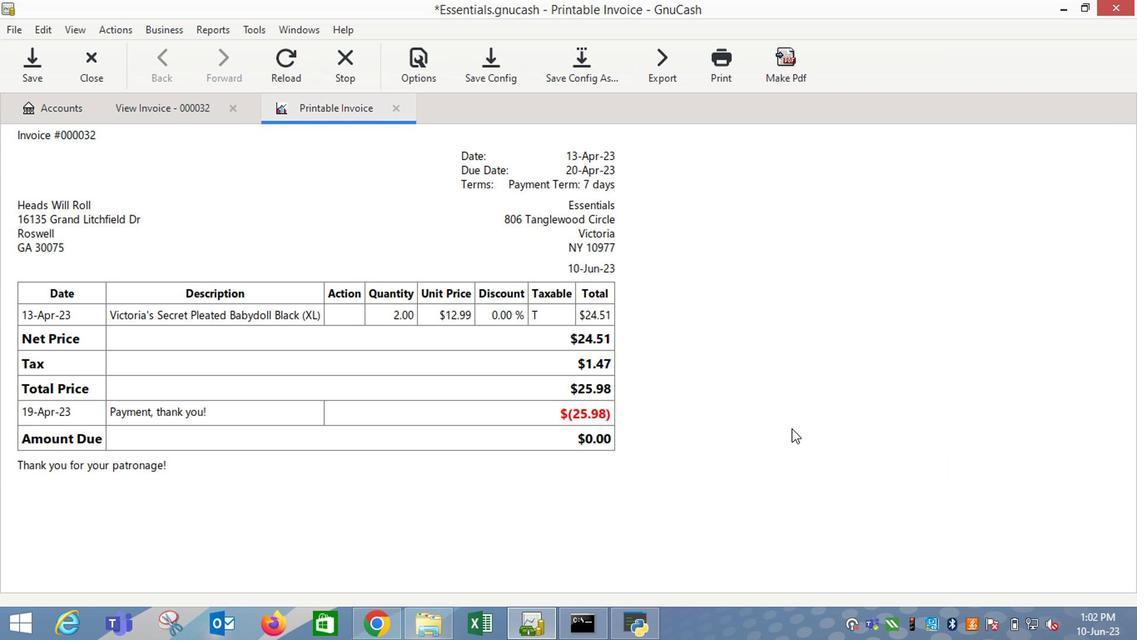 
